 Task: Find connections with filter location Berbérati with filter topic #property with filter profile language Potuguese with filter current company PageGroup with filter school KIIT School of Management (KSOM), Bhubaneswar with filter industry Loan Brokers with filter service category Cybersecurity with filter keywords title Locksmith
Action: Mouse moved to (485, 71)
Screenshot: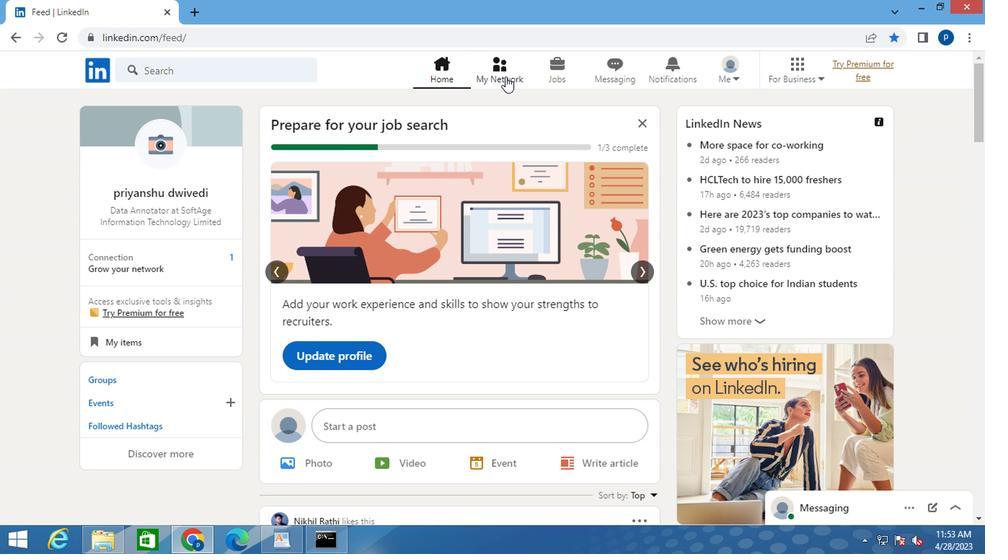 
Action: Mouse pressed left at (485, 71)
Screenshot: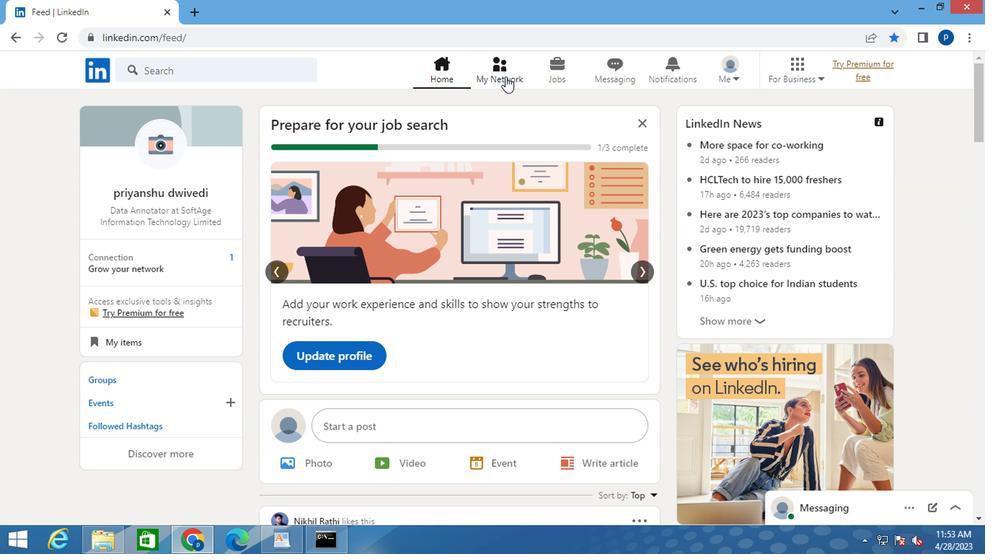
Action: Mouse moved to (200, 158)
Screenshot: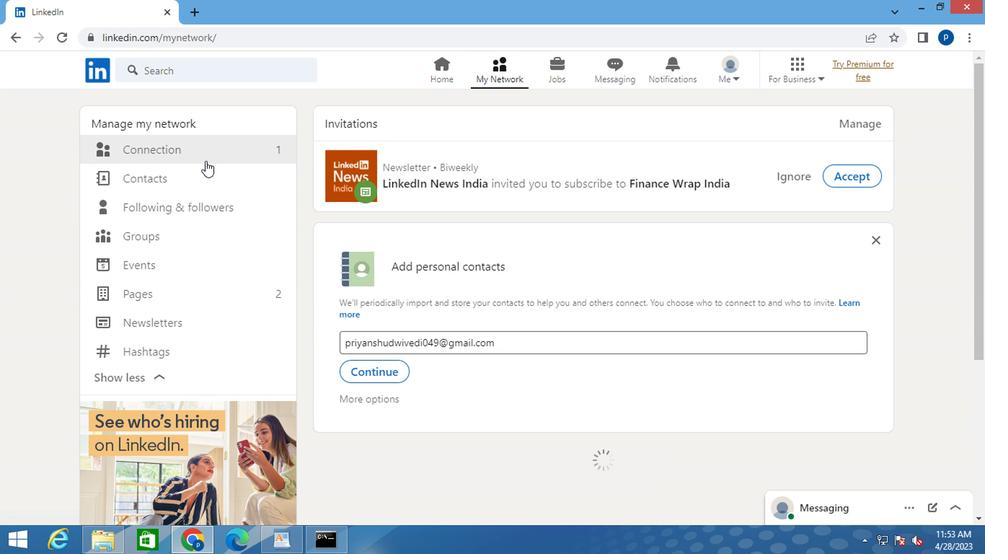 
Action: Mouse pressed left at (200, 158)
Screenshot: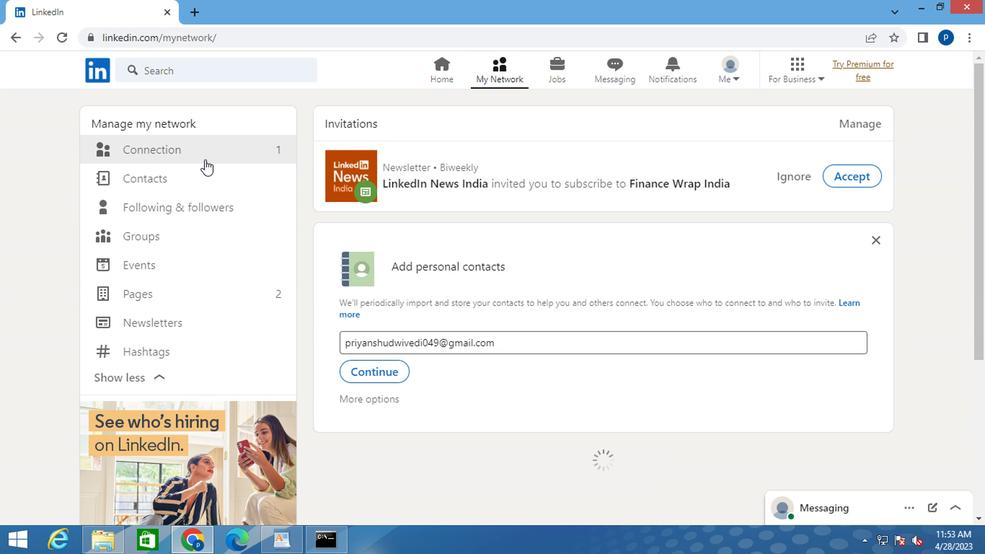 
Action: Mouse moved to (610, 157)
Screenshot: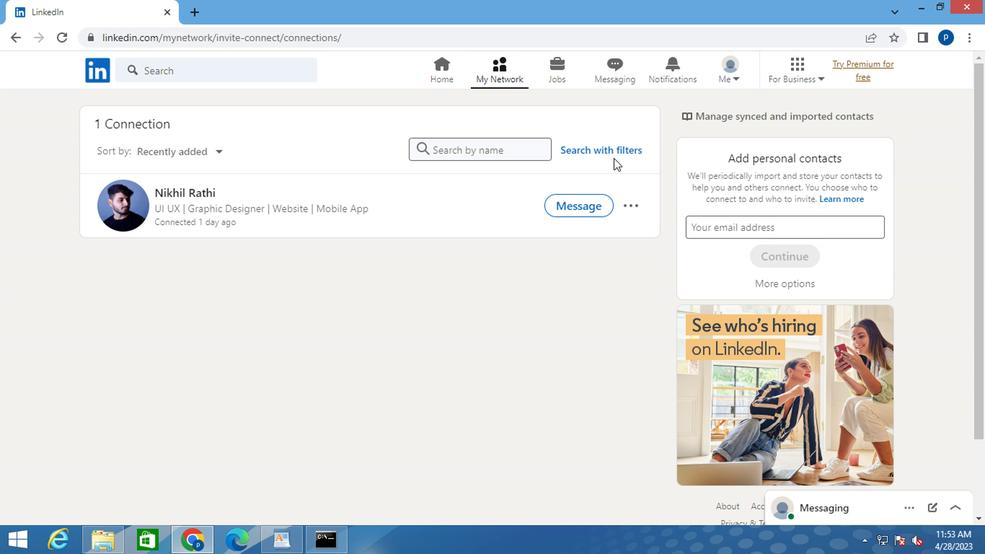 
Action: Mouse pressed left at (610, 157)
Screenshot: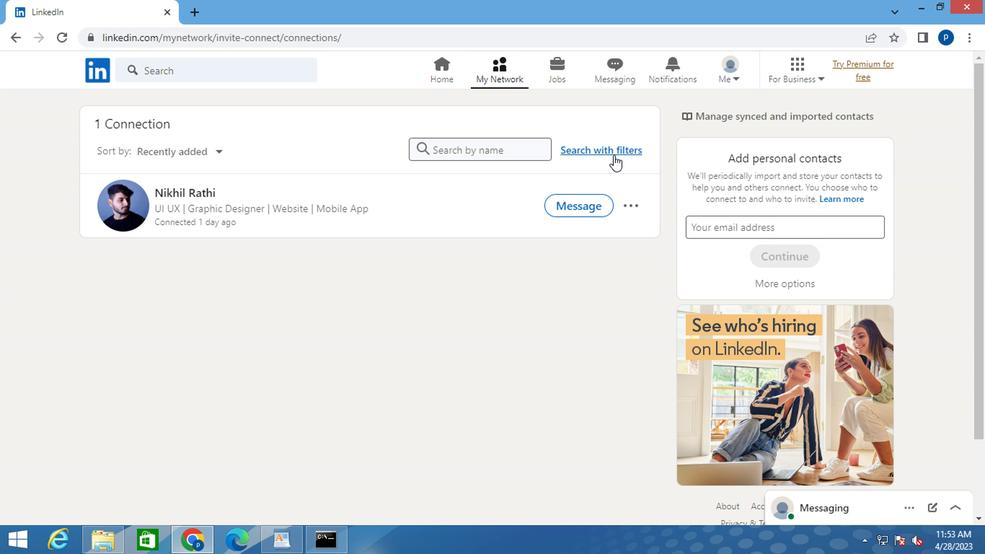 
Action: Mouse moved to (540, 112)
Screenshot: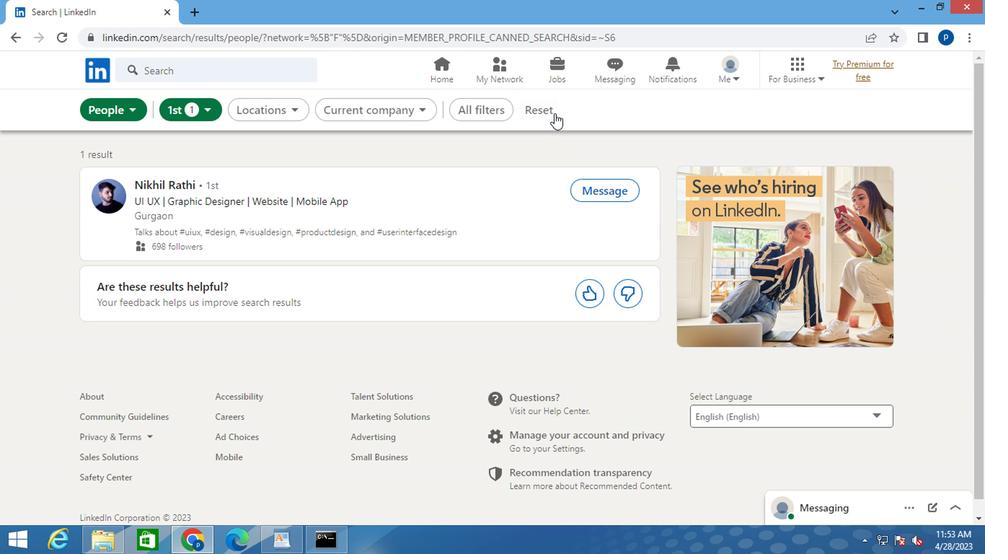 
Action: Mouse pressed left at (540, 112)
Screenshot: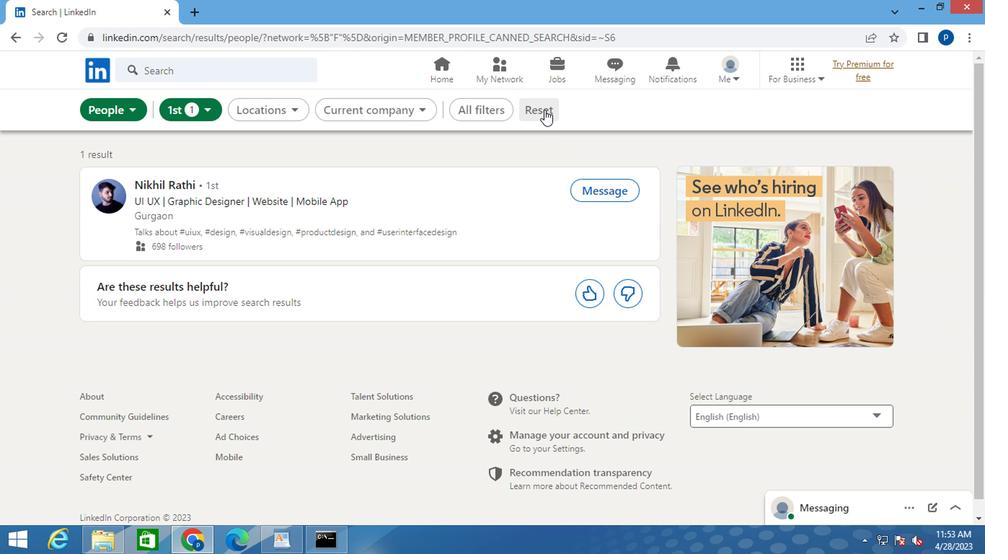 
Action: Mouse moved to (511, 114)
Screenshot: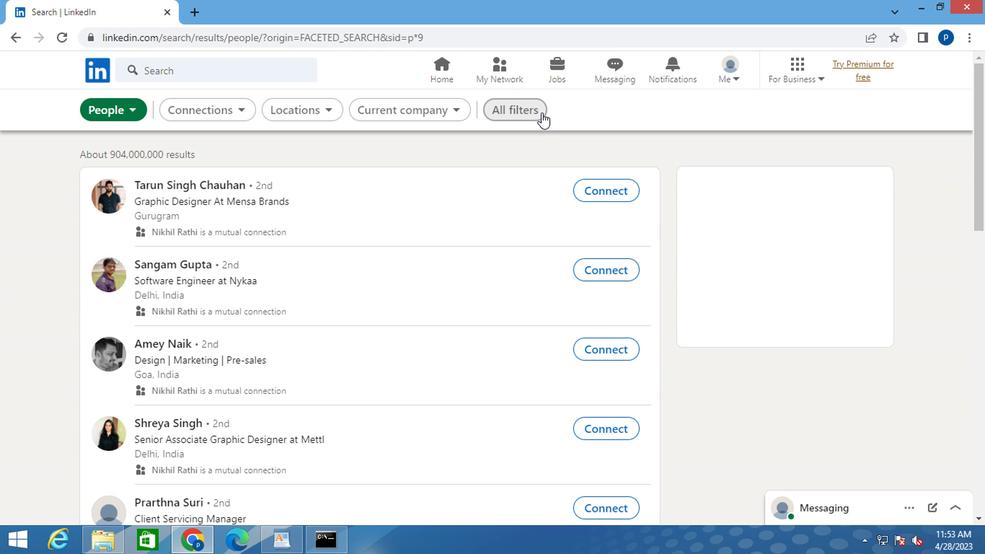 
Action: Mouse pressed left at (511, 114)
Screenshot: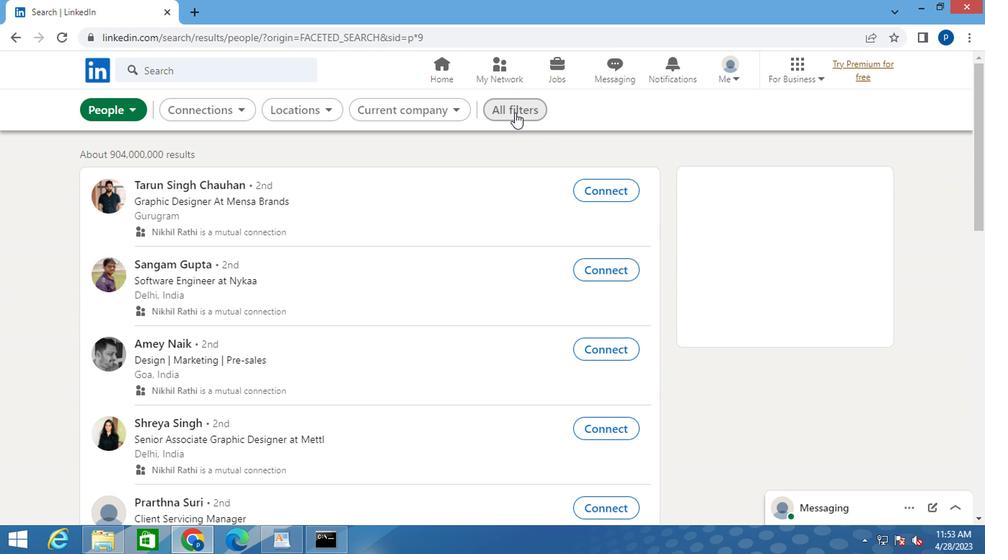 
Action: Mouse moved to (776, 284)
Screenshot: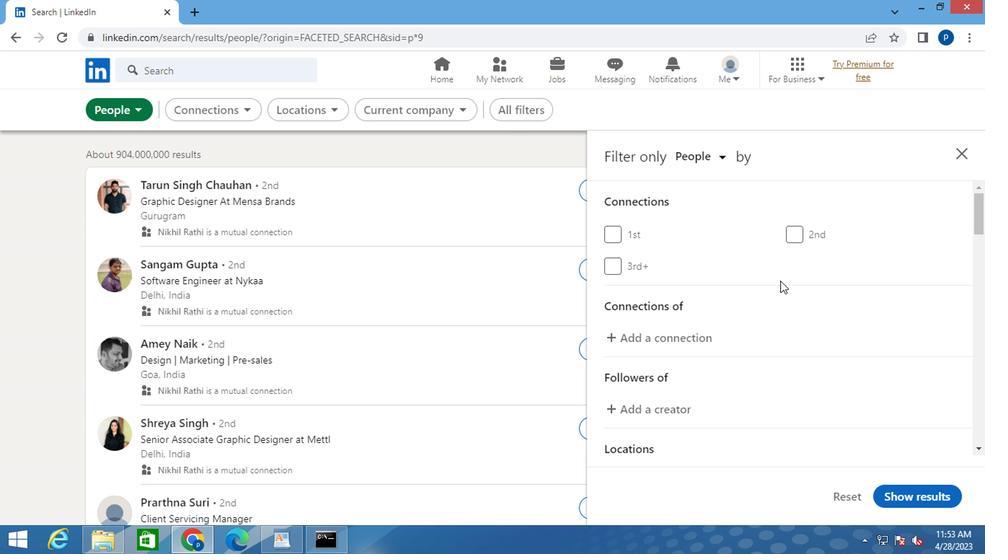 
Action: Mouse scrolled (776, 283) with delta (0, -1)
Screenshot: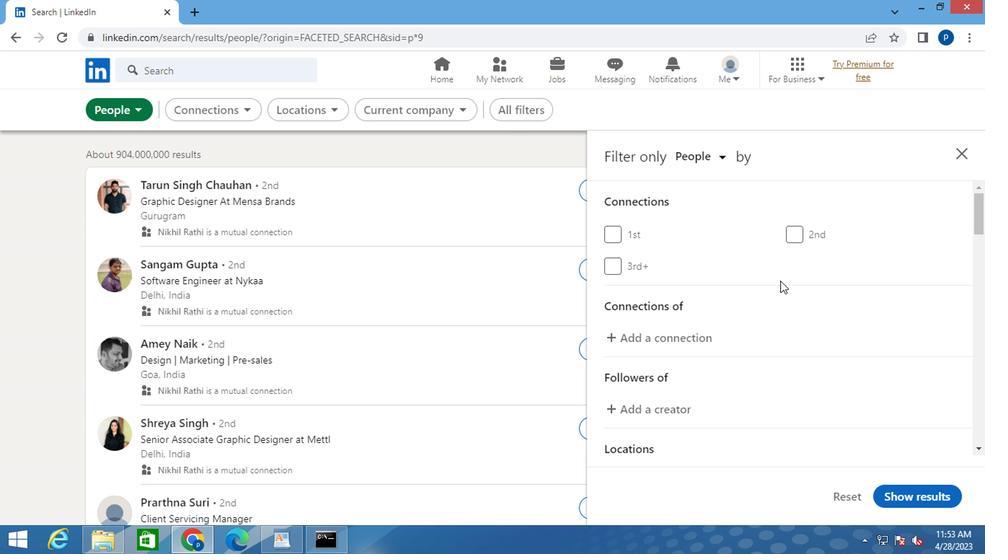 
Action: Mouse moved to (774, 286)
Screenshot: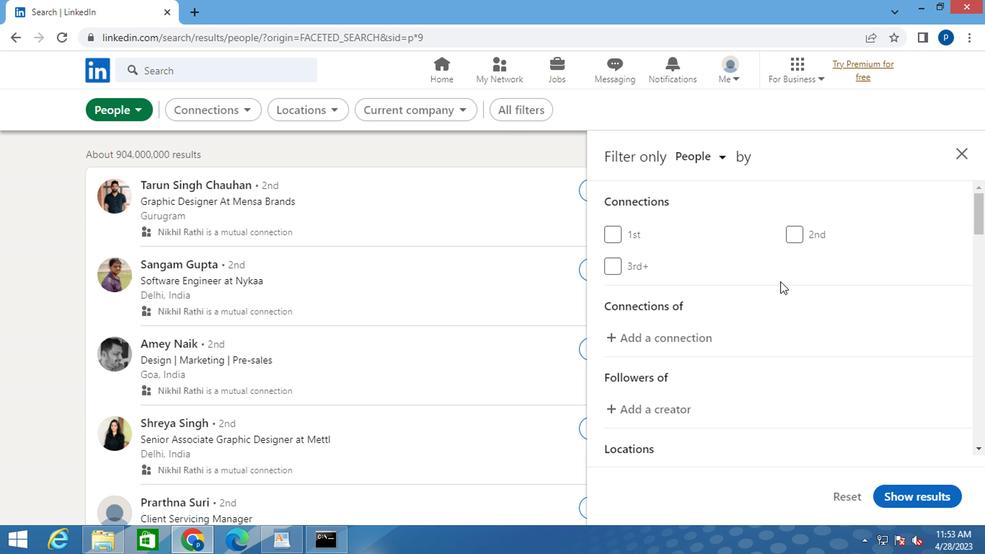 
Action: Mouse scrolled (774, 285) with delta (0, -1)
Screenshot: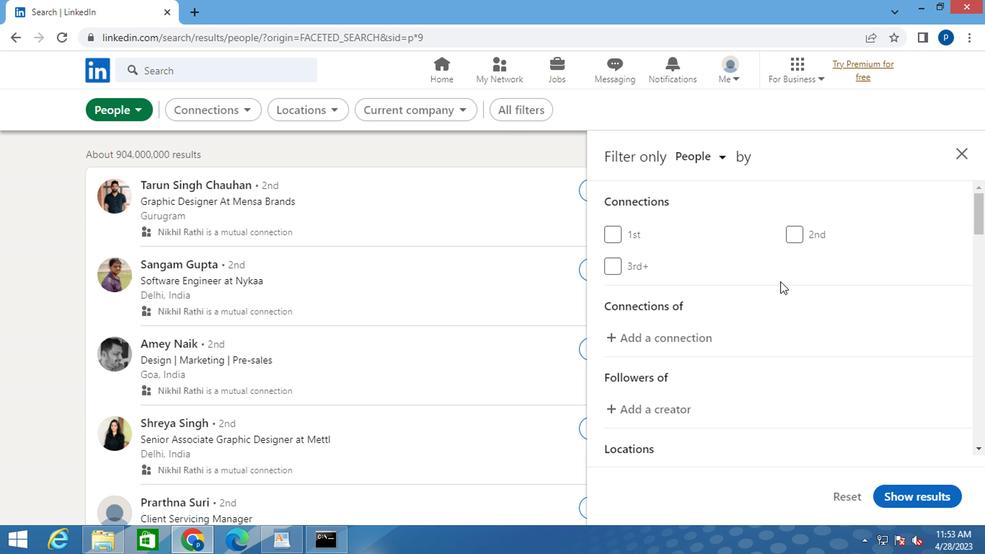 
Action: Mouse moved to (772, 288)
Screenshot: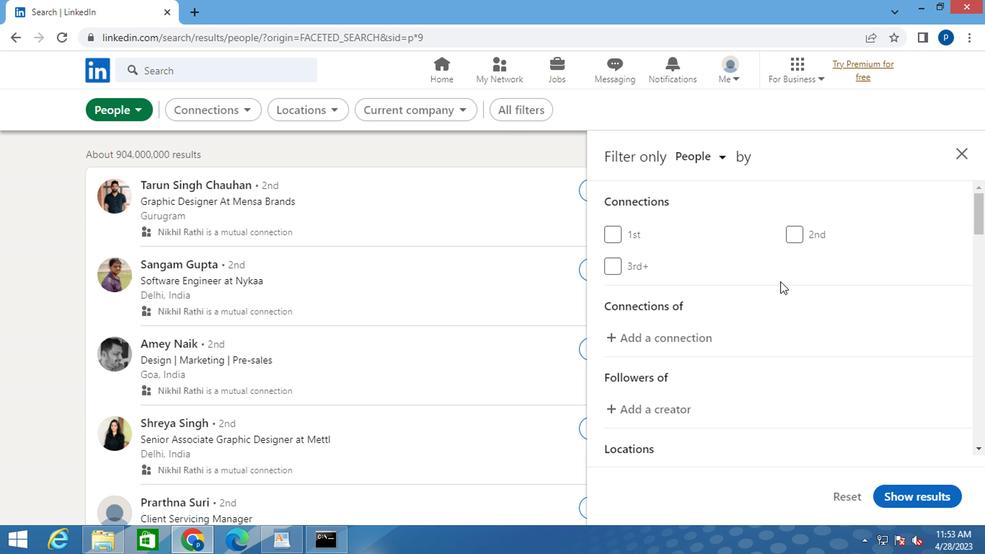 
Action: Mouse scrolled (772, 286) with delta (0, -1)
Screenshot: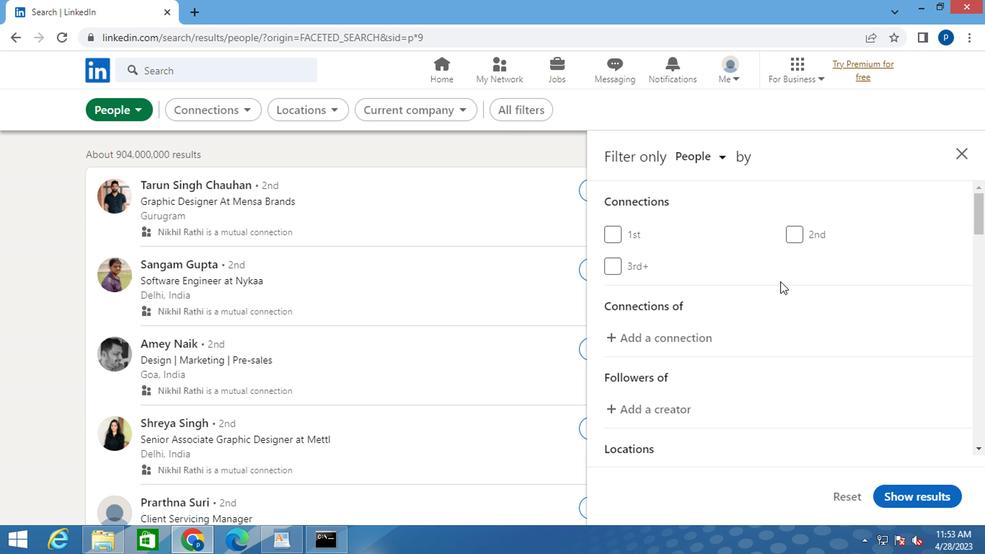 
Action: Mouse moved to (801, 323)
Screenshot: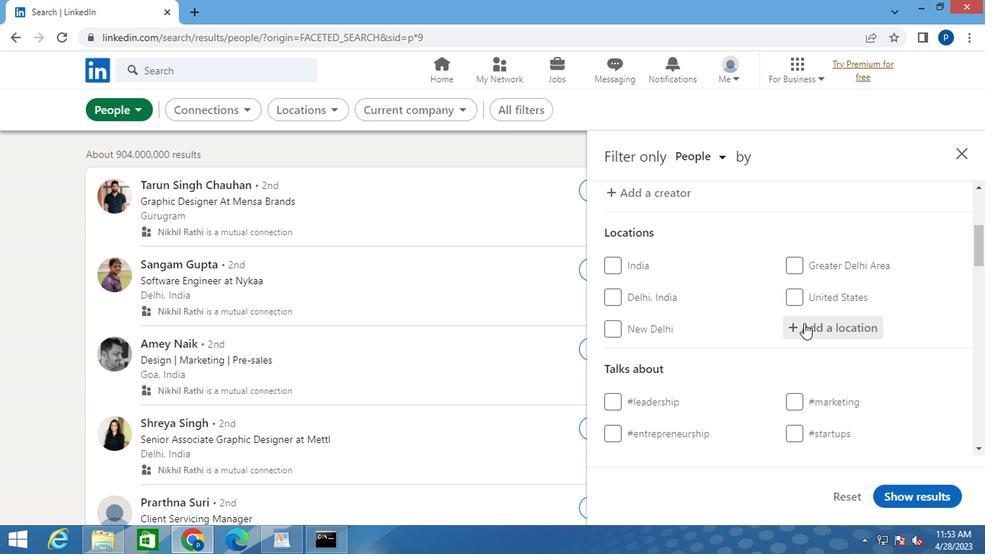 
Action: Mouse pressed left at (801, 323)
Screenshot: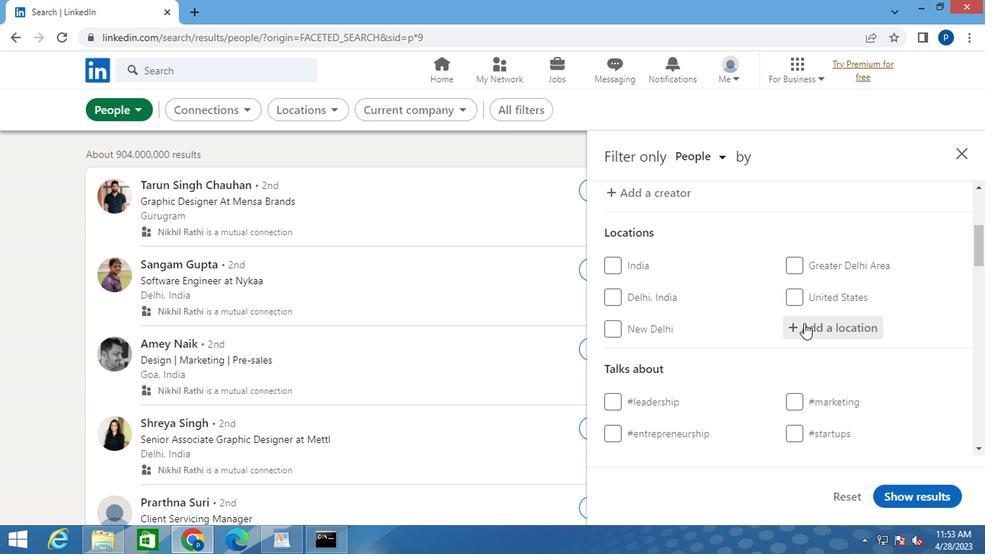 
Action: Key pressed b<Key.caps_lock>erberati<Key.space>
Screenshot: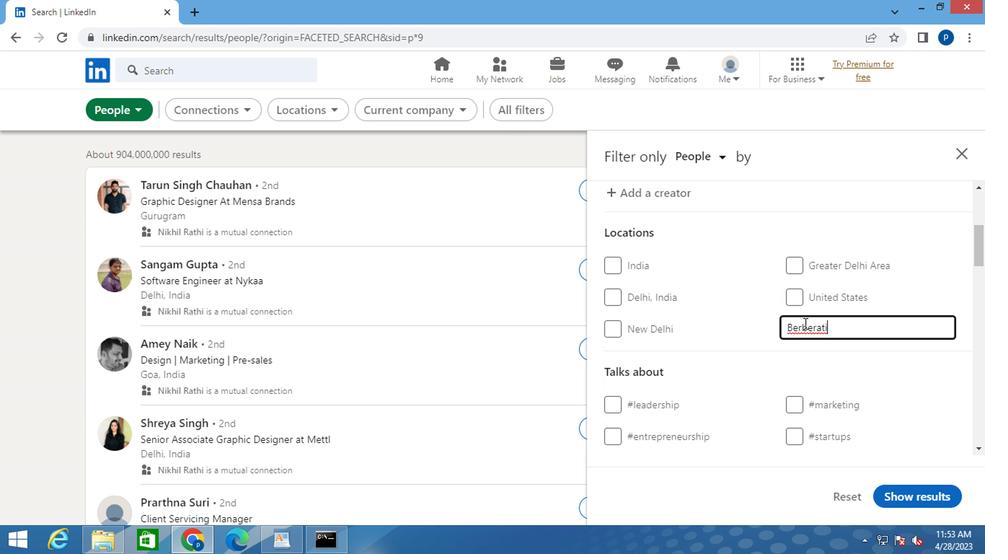 
Action: Mouse moved to (771, 362)
Screenshot: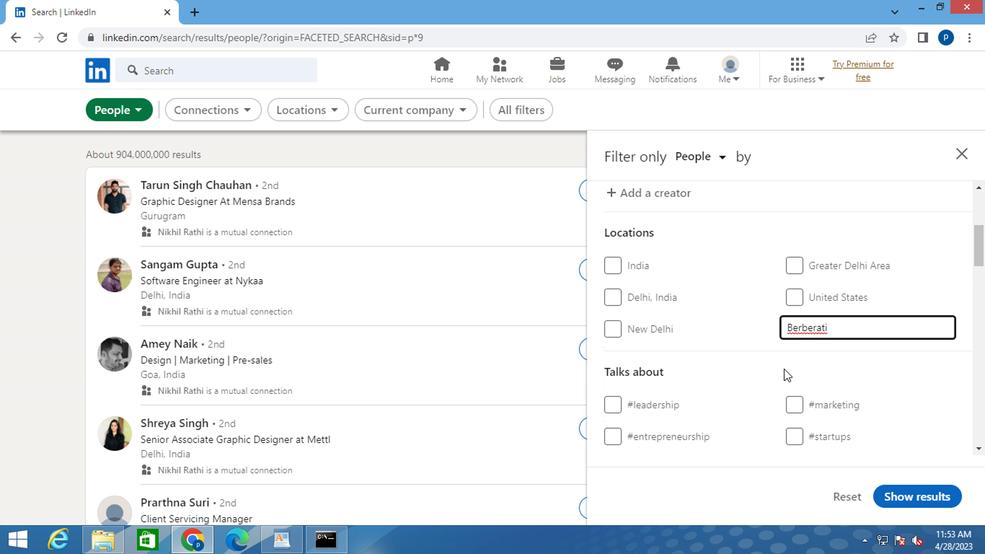 
Action: Mouse scrolled (771, 361) with delta (0, -1)
Screenshot: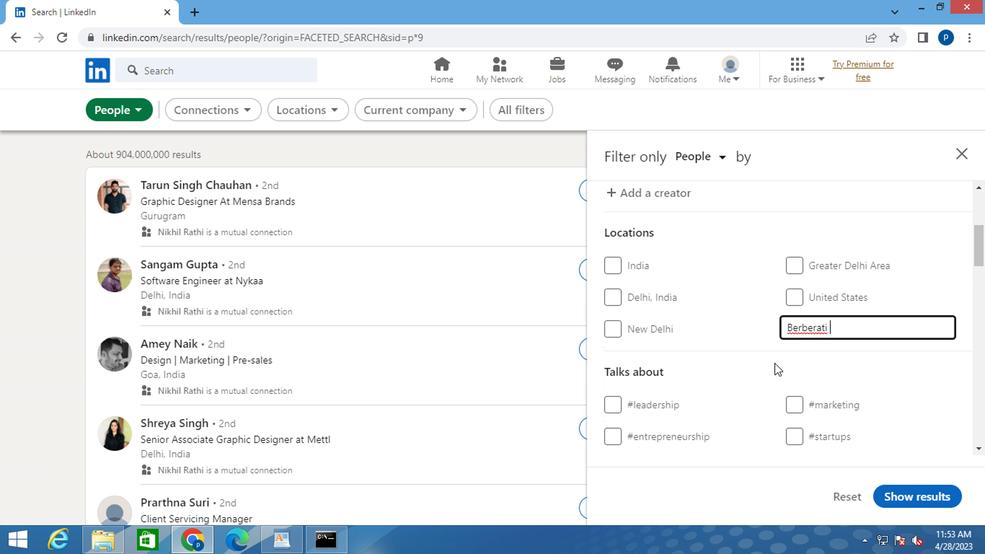 
Action: Mouse moved to (788, 387)
Screenshot: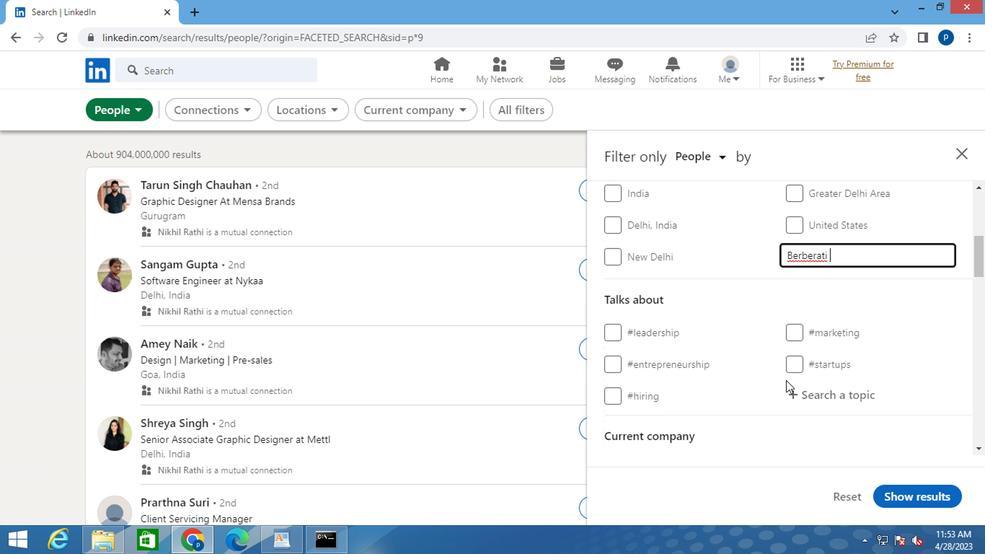 
Action: Mouse pressed left at (788, 387)
Screenshot: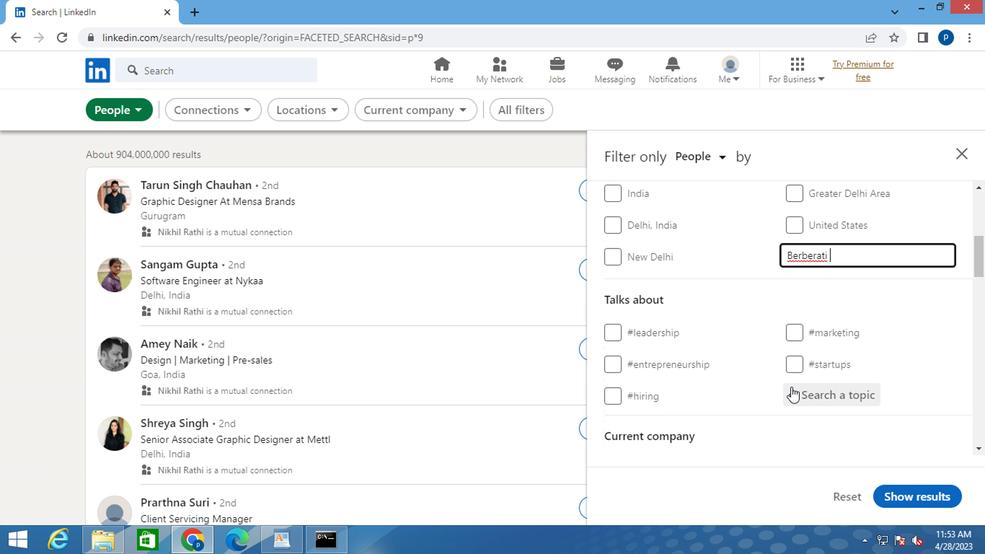 
Action: Key pressed <Key.shift>#PROPERTY
Screenshot: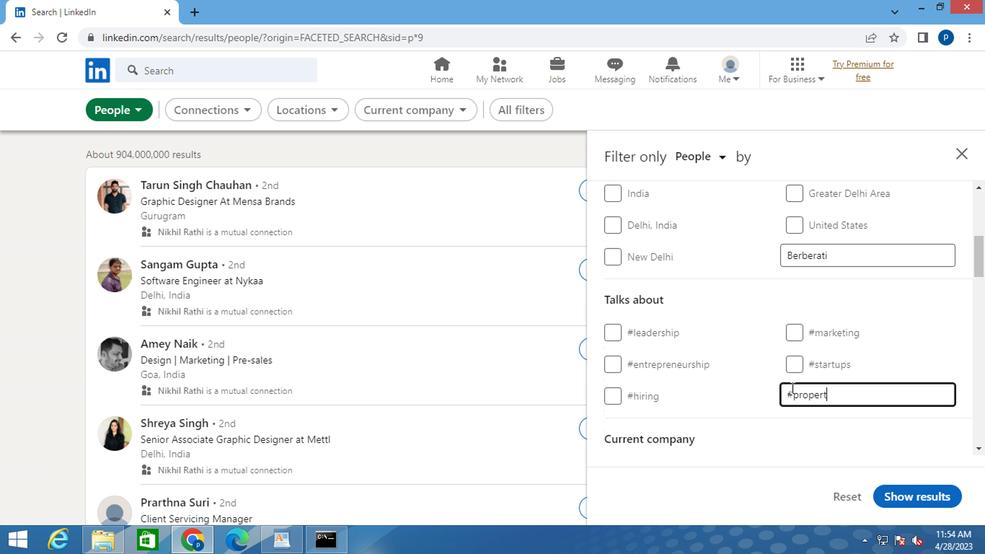 
Action: Mouse moved to (753, 408)
Screenshot: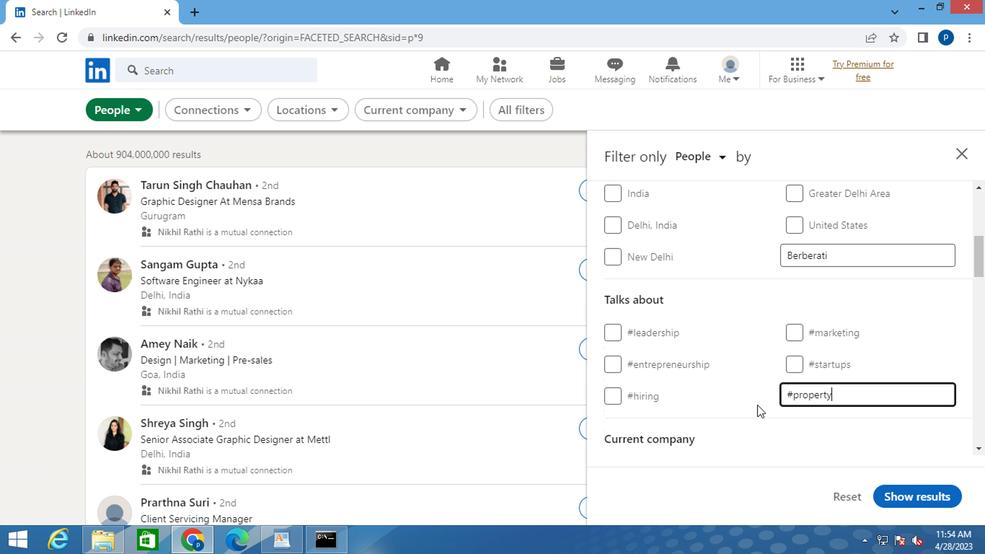 
Action: Mouse scrolled (753, 407) with delta (0, 0)
Screenshot: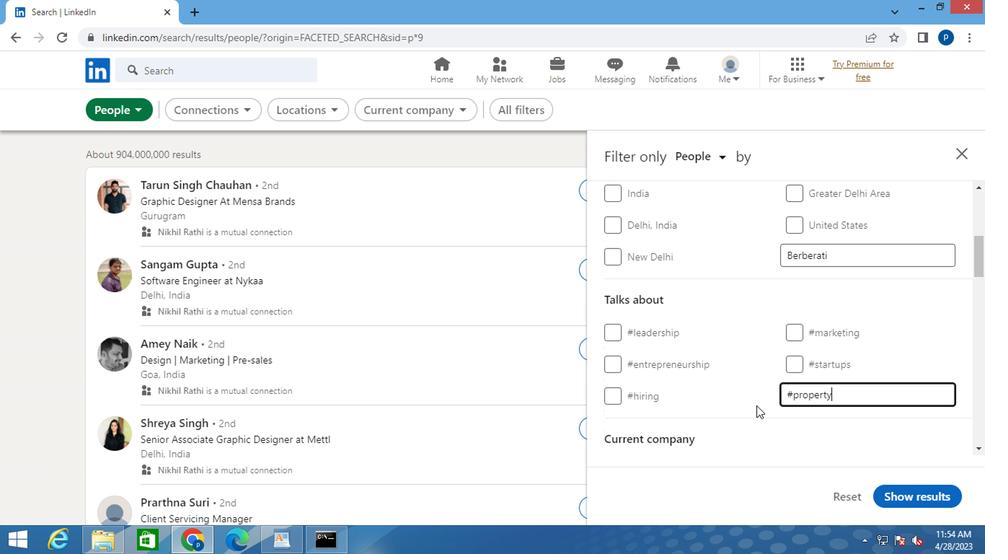 
Action: Mouse moved to (753, 411)
Screenshot: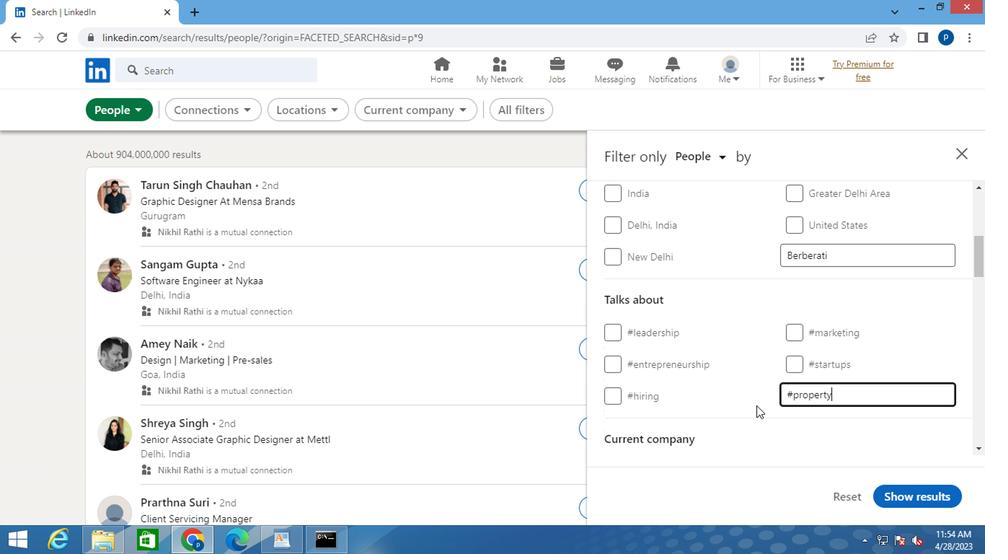 
Action: Mouse scrolled (753, 410) with delta (0, 0)
Screenshot: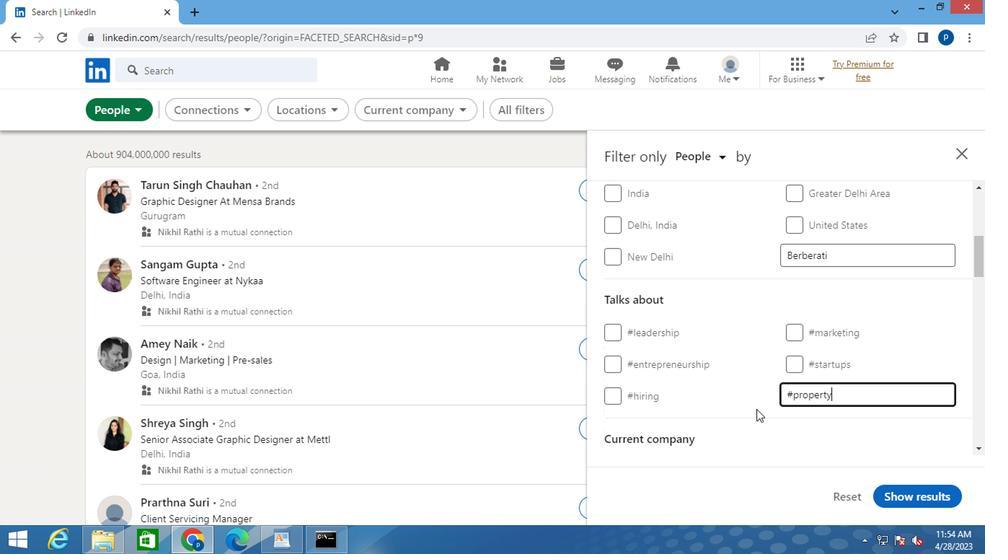 
Action: Mouse moved to (748, 396)
Screenshot: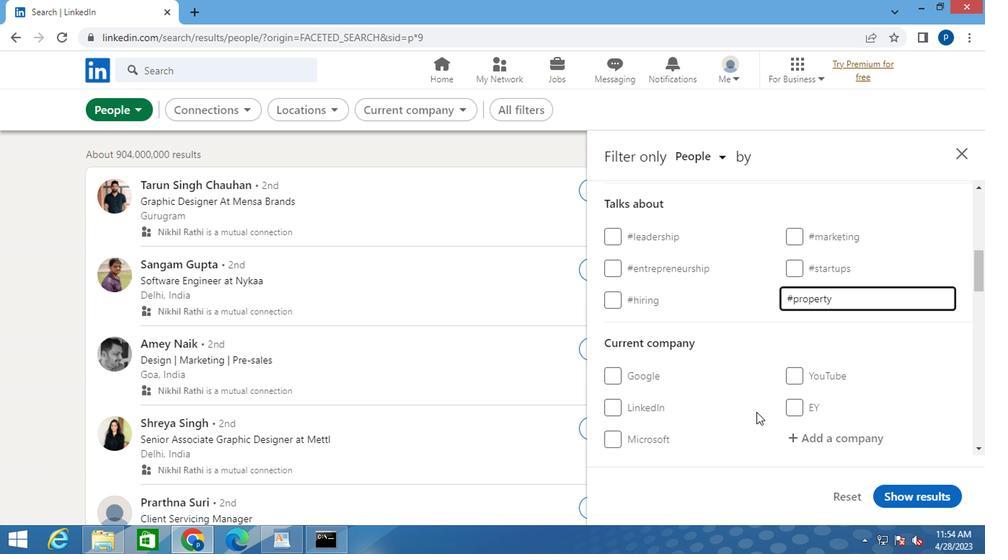
Action: Mouse scrolled (748, 396) with delta (0, 0)
Screenshot: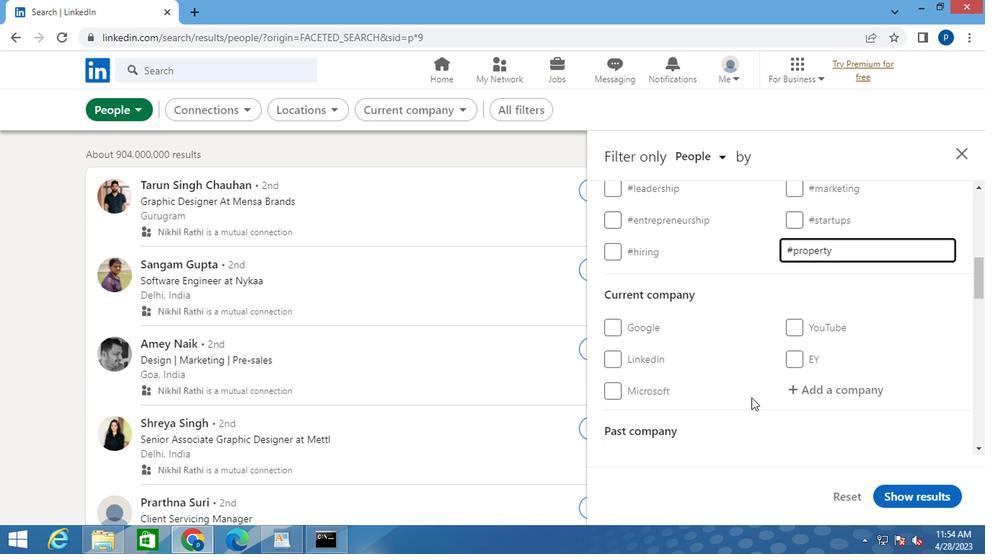 
Action: Mouse moved to (735, 392)
Screenshot: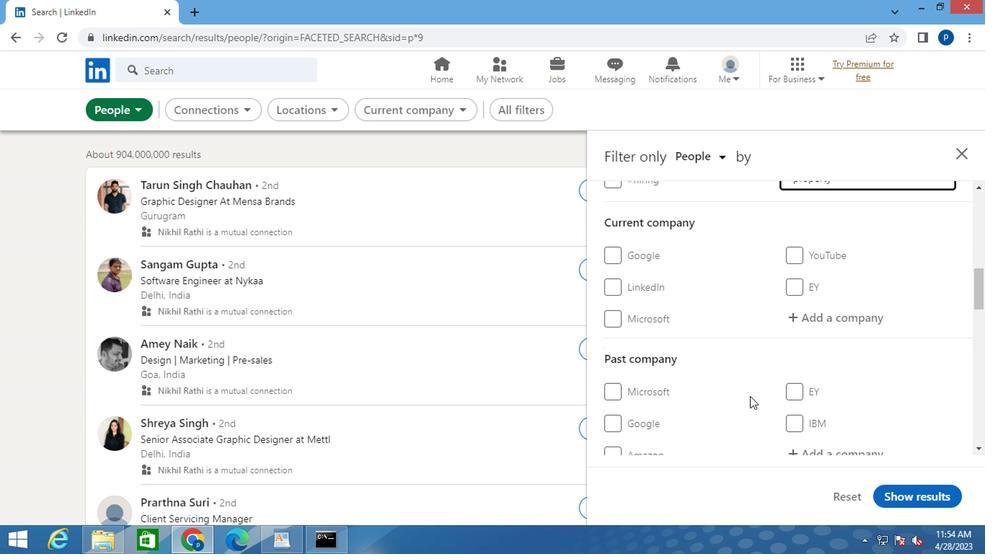 
Action: Mouse scrolled (735, 392) with delta (0, 0)
Screenshot: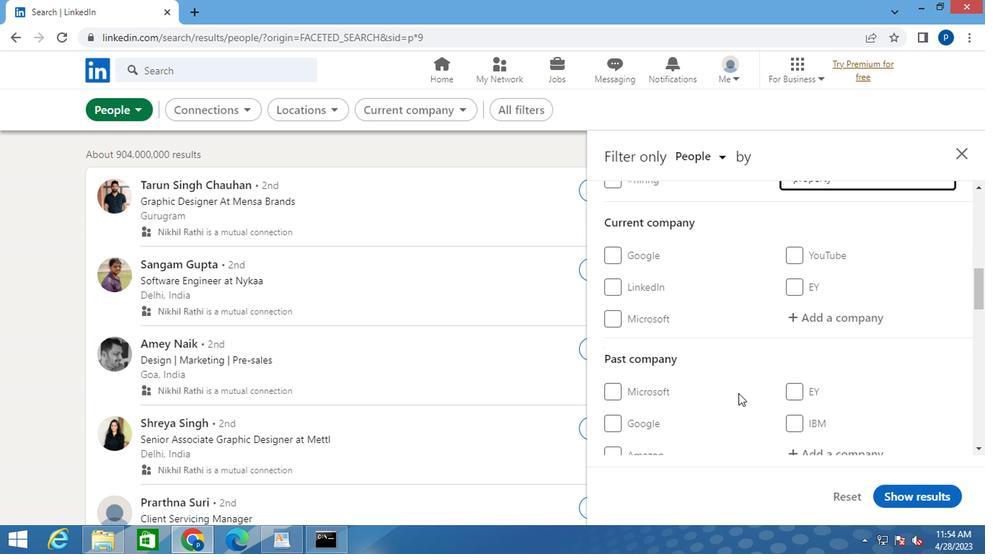 
Action: Mouse scrolled (735, 392) with delta (0, 0)
Screenshot: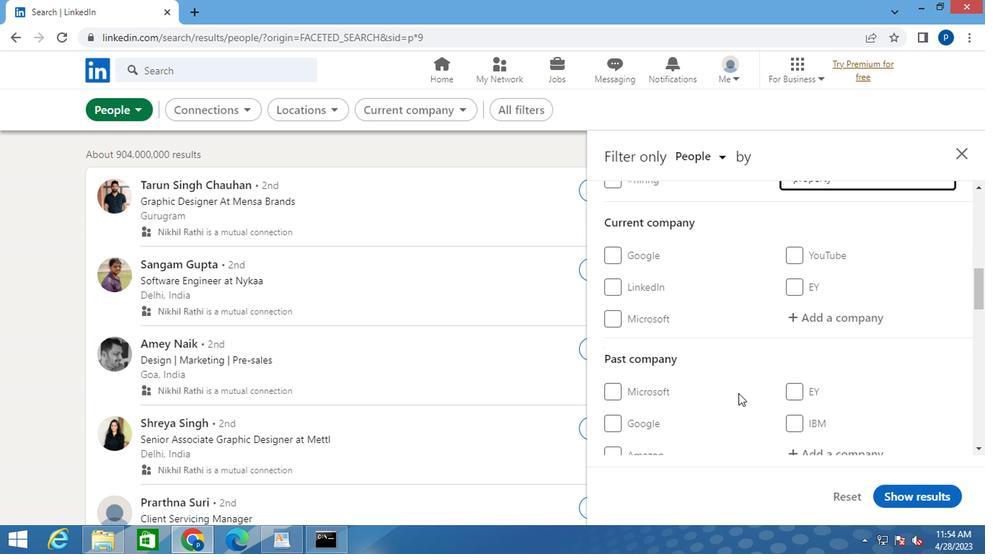 
Action: Mouse scrolled (735, 392) with delta (0, 0)
Screenshot: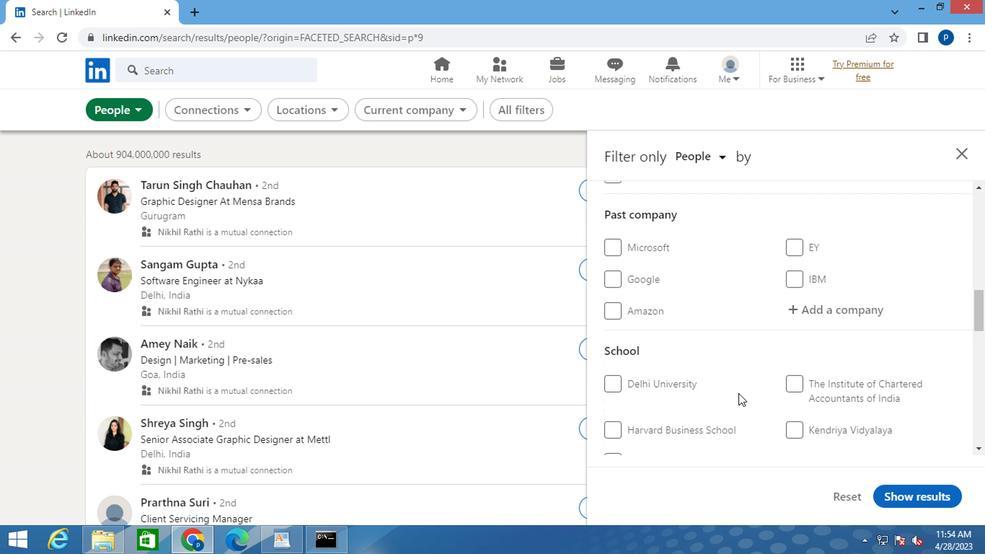 
Action: Mouse scrolled (735, 392) with delta (0, 0)
Screenshot: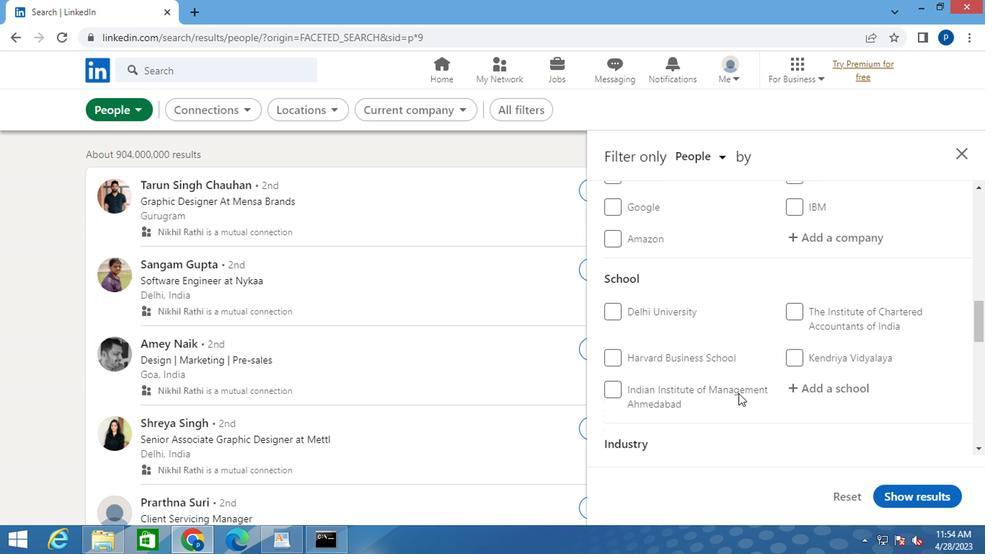 
Action: Mouse scrolled (735, 392) with delta (0, 0)
Screenshot: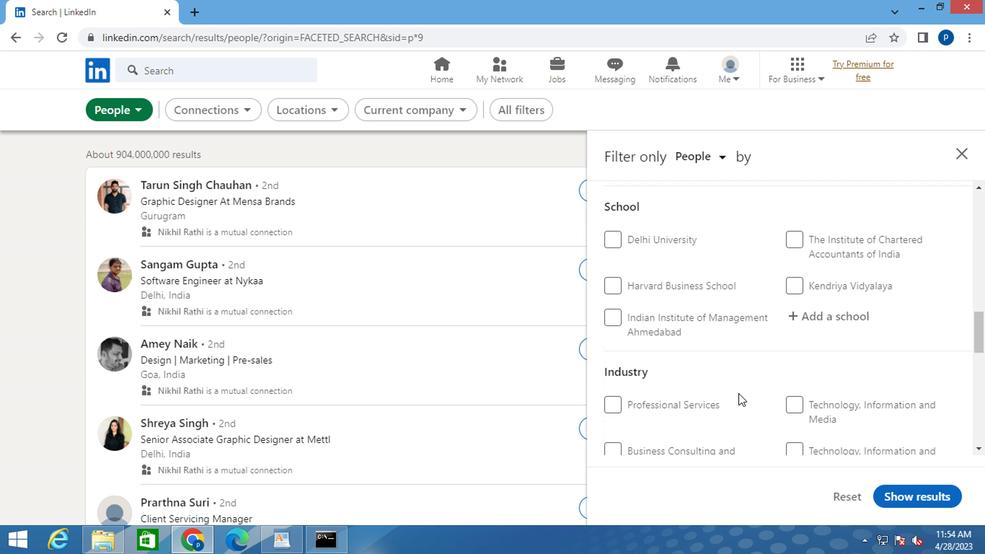 
Action: Mouse scrolled (735, 392) with delta (0, 0)
Screenshot: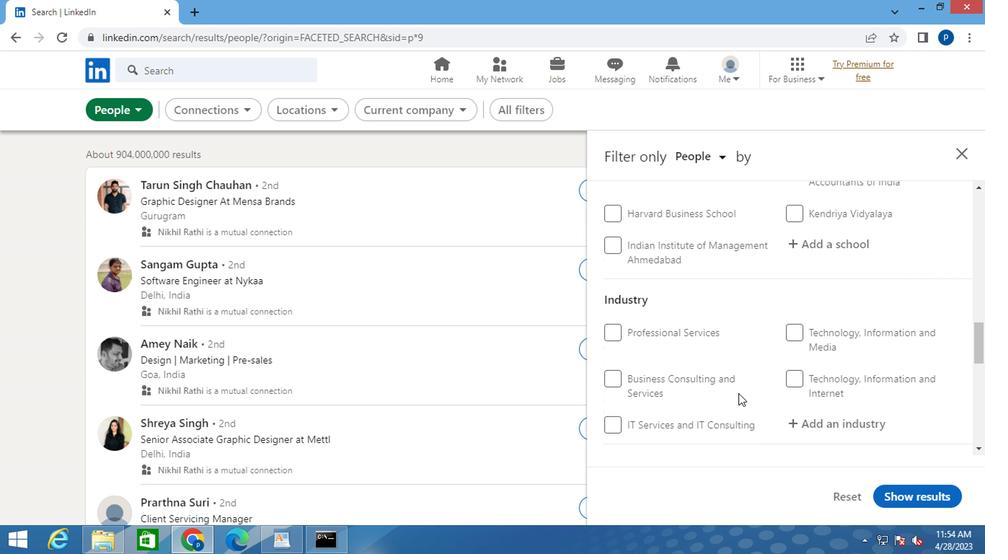 
Action: Mouse scrolled (735, 392) with delta (0, 0)
Screenshot: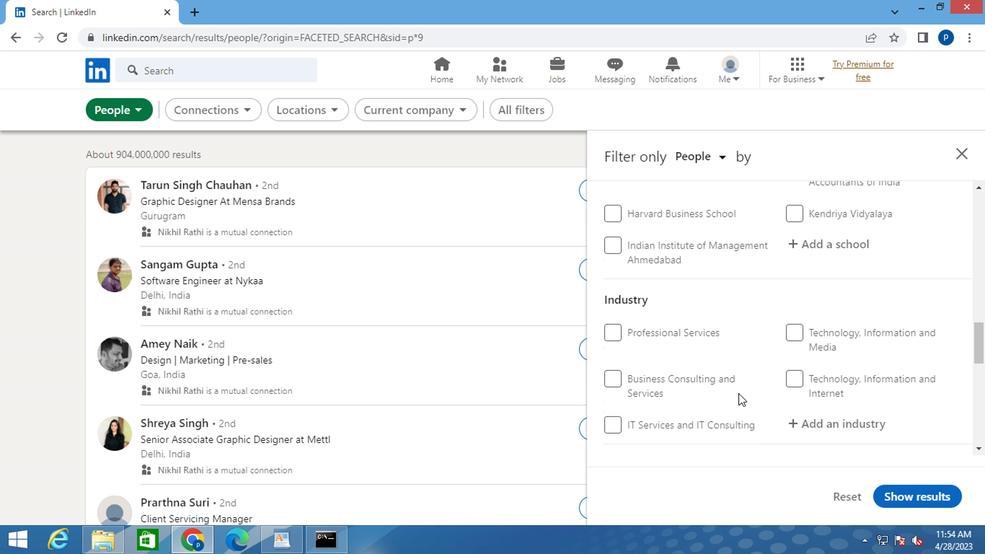 
Action: Mouse scrolled (735, 392) with delta (0, 0)
Screenshot: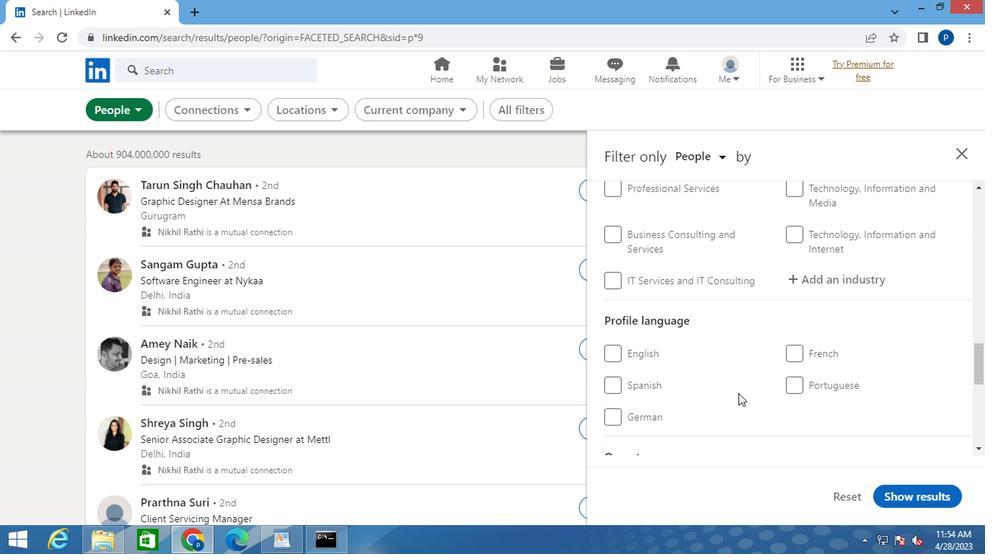 
Action: Mouse moved to (795, 308)
Screenshot: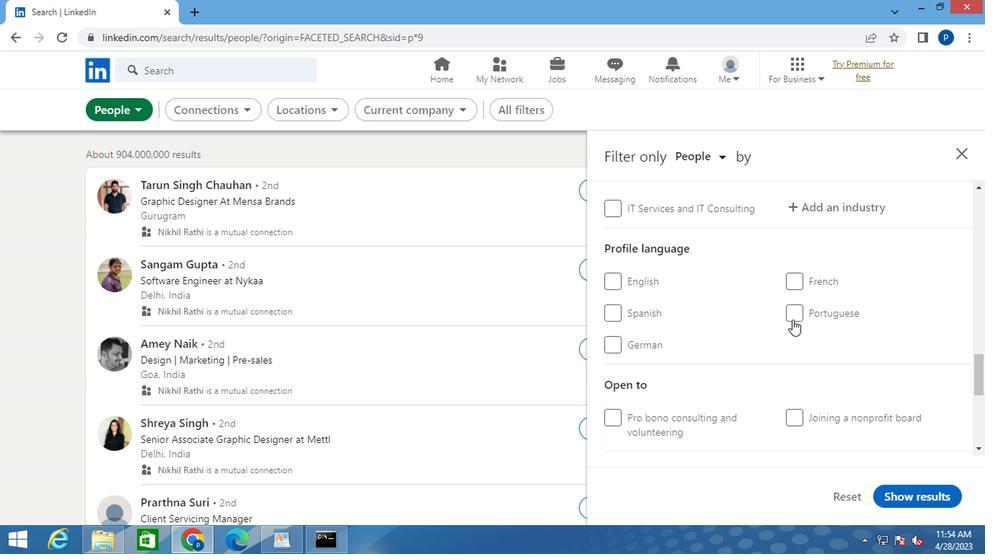 
Action: Mouse pressed left at (795, 308)
Screenshot: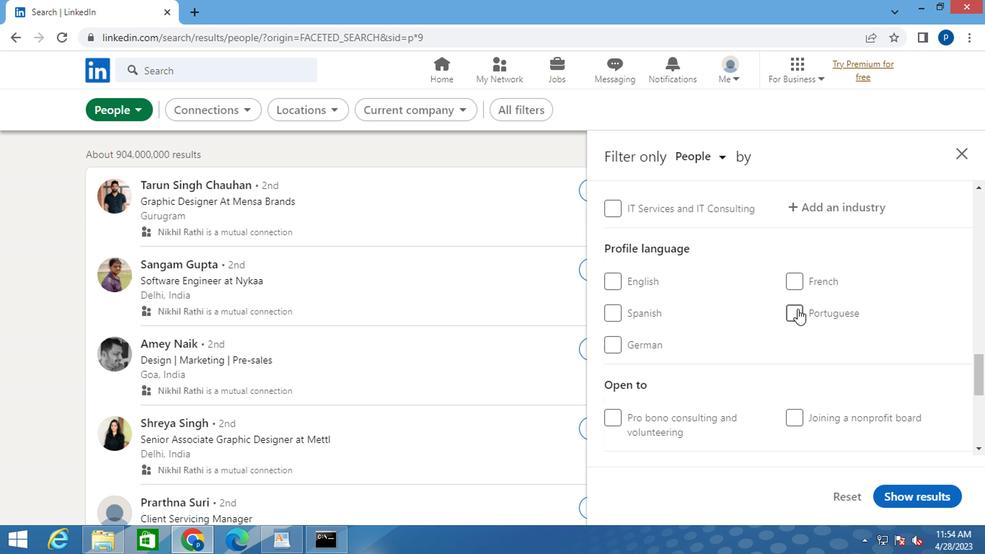 
Action: Mouse moved to (748, 315)
Screenshot: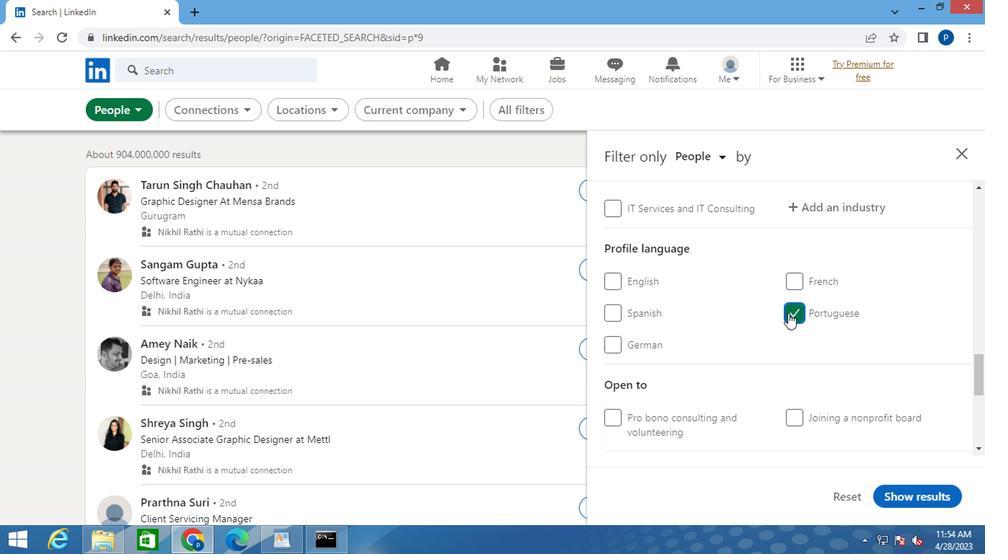 
Action: Mouse scrolled (748, 316) with delta (0, 0)
Screenshot: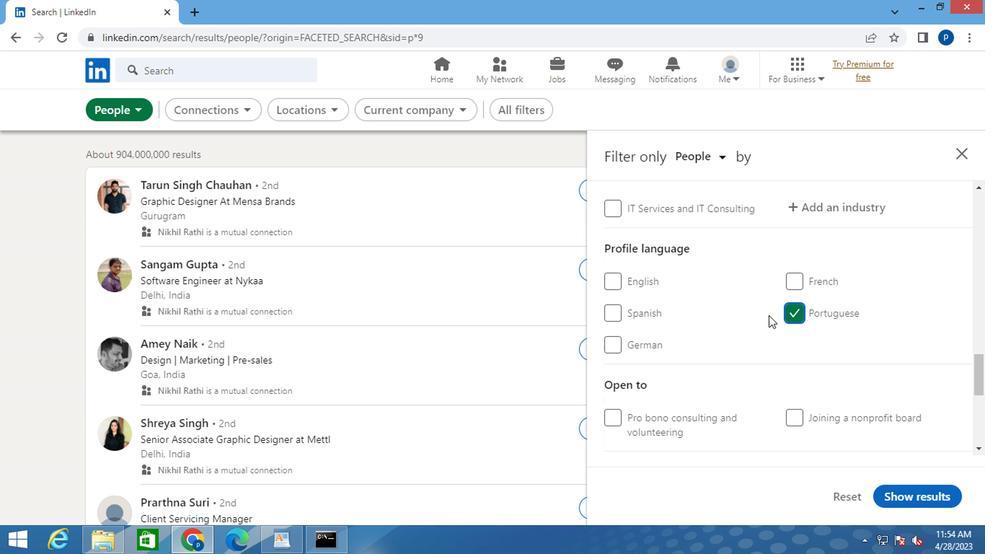 
Action: Mouse scrolled (748, 316) with delta (0, 0)
Screenshot: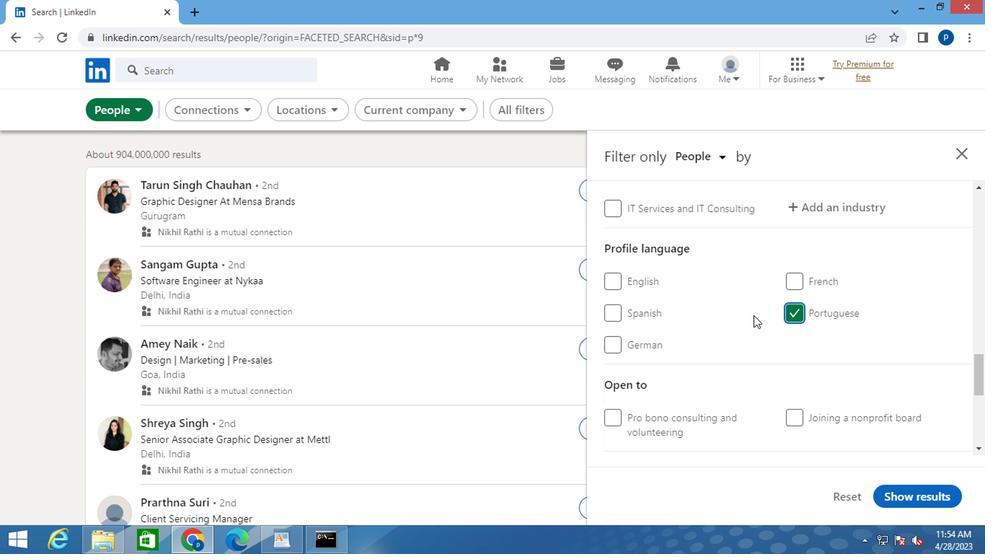 
Action: Mouse scrolled (748, 316) with delta (0, 0)
Screenshot: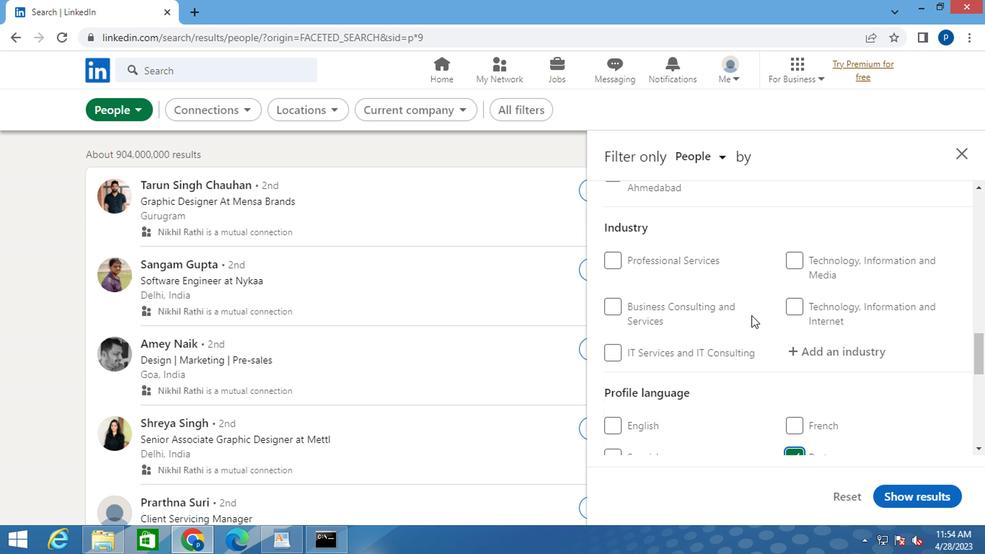 
Action: Mouse scrolled (748, 316) with delta (0, 0)
Screenshot: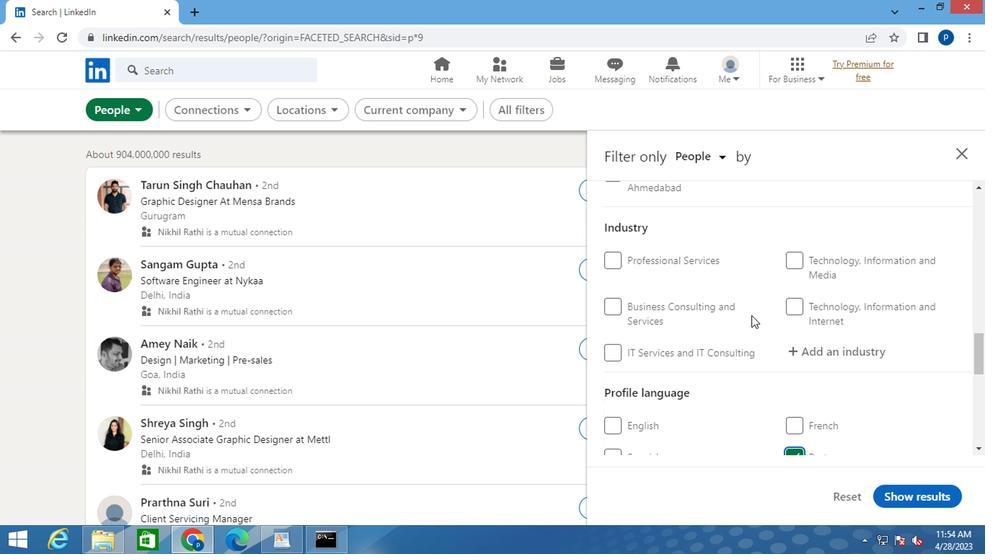 
Action: Mouse moved to (748, 316)
Screenshot: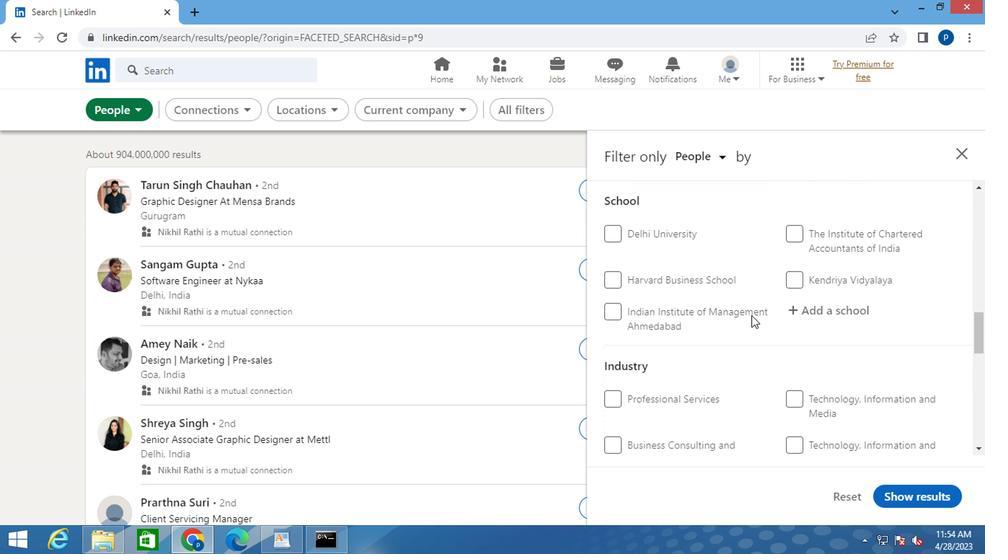 
Action: Mouse scrolled (748, 317) with delta (0, 1)
Screenshot: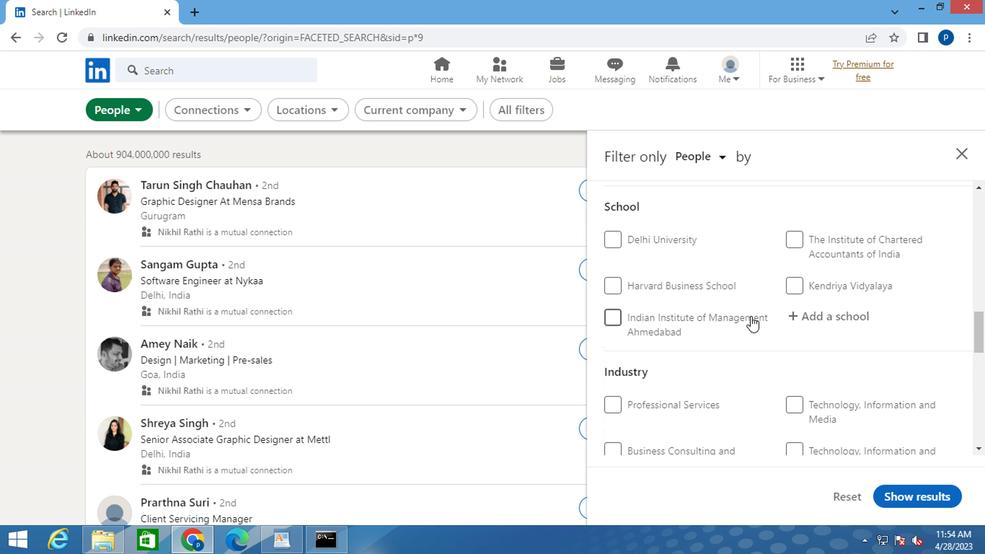 
Action: Mouse moved to (748, 317)
Screenshot: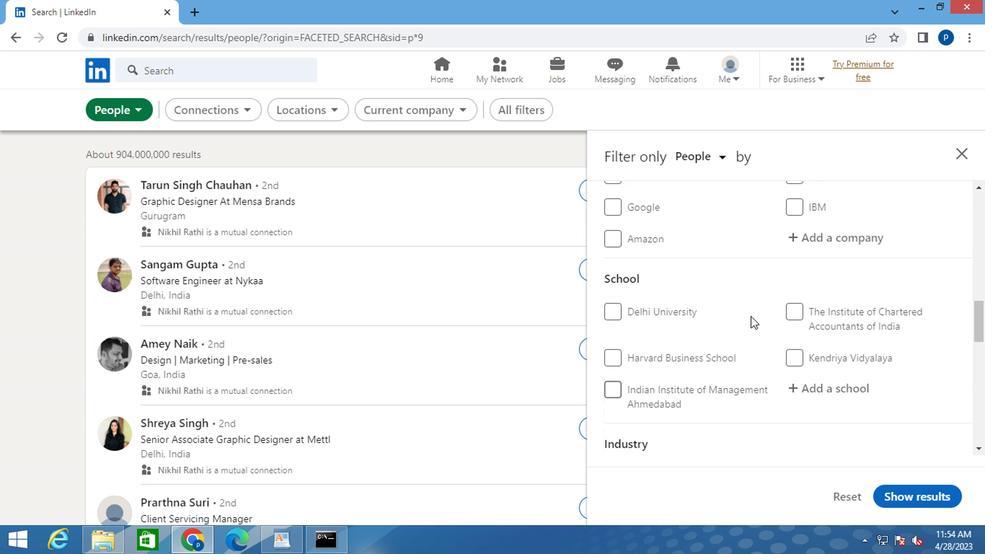 
Action: Mouse scrolled (748, 317) with delta (0, 0)
Screenshot: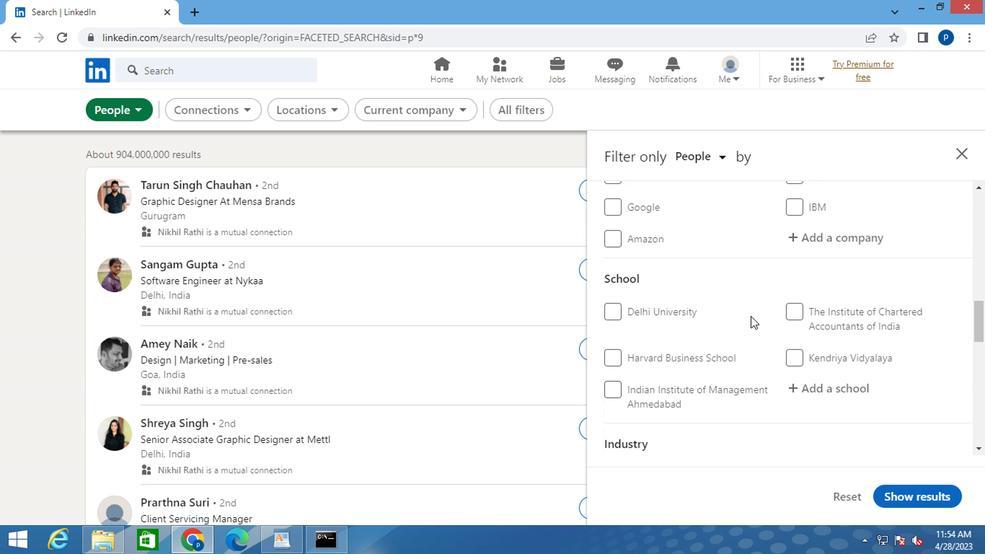 
Action: Mouse moved to (747, 319)
Screenshot: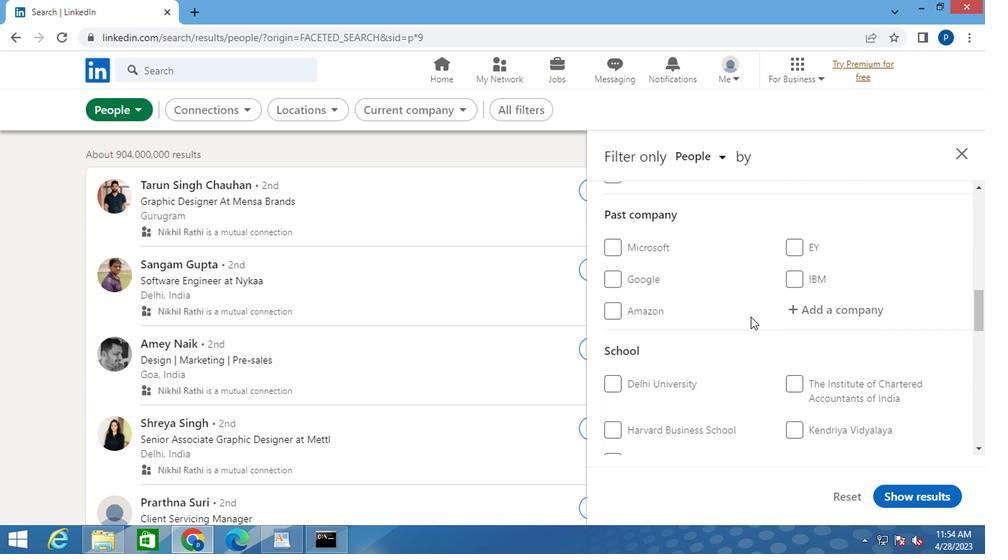 
Action: Mouse scrolled (747, 319) with delta (0, 0)
Screenshot: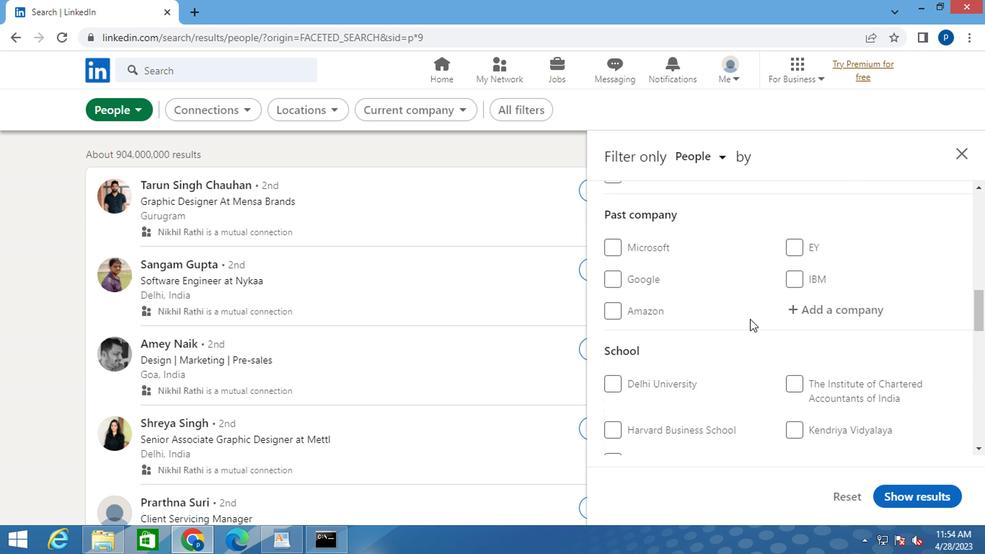 
Action: Mouse moved to (761, 315)
Screenshot: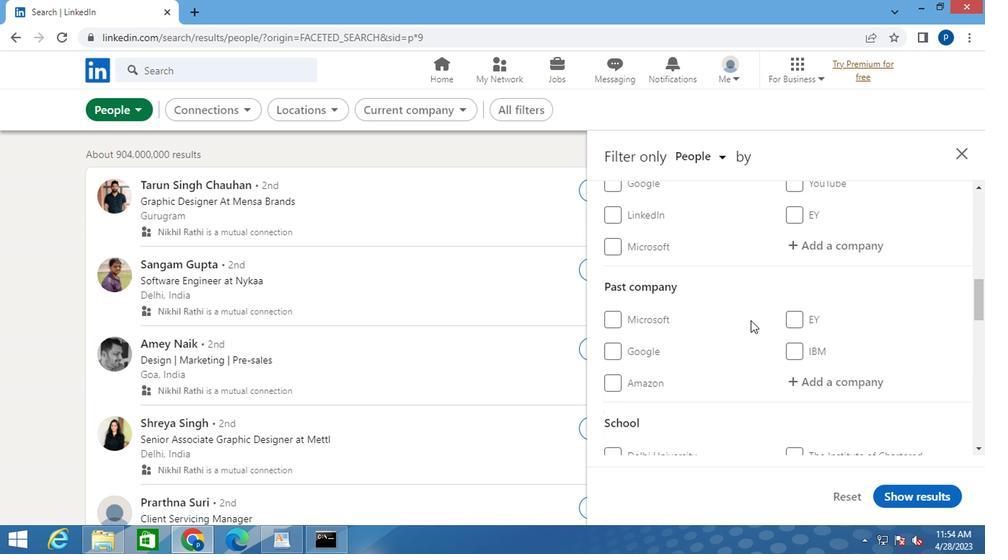 
Action: Mouse scrolled (761, 316) with delta (0, 0)
Screenshot: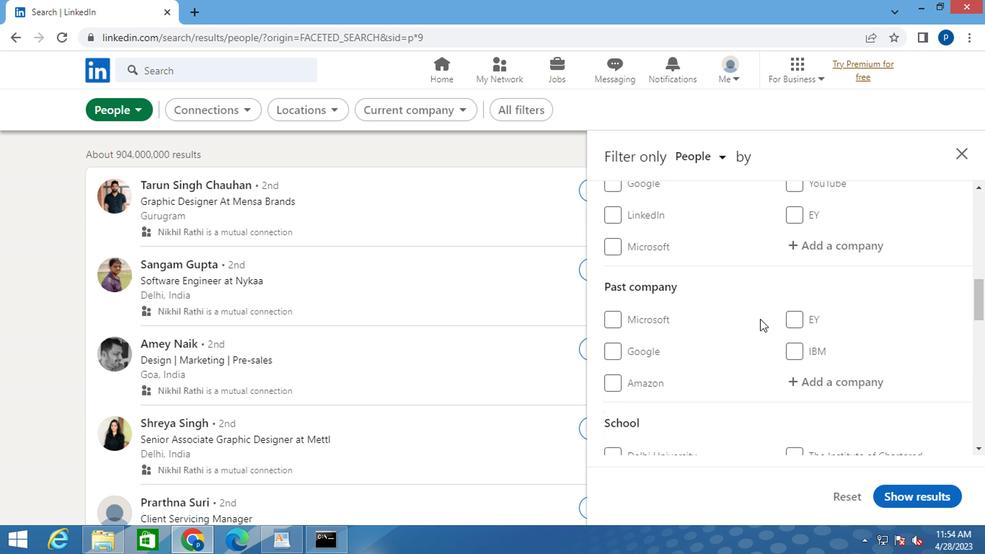 
Action: Mouse moved to (801, 318)
Screenshot: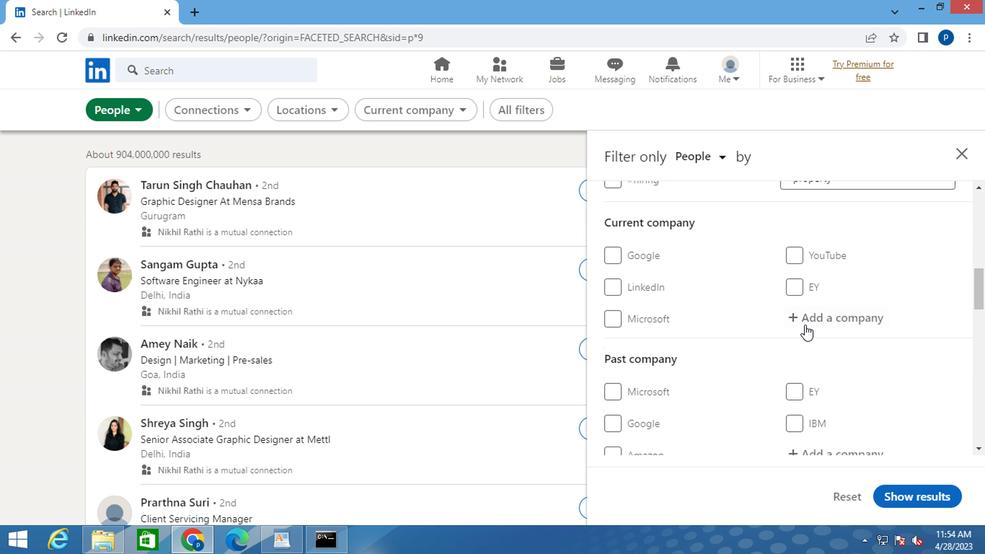 
Action: Mouse pressed left at (801, 318)
Screenshot: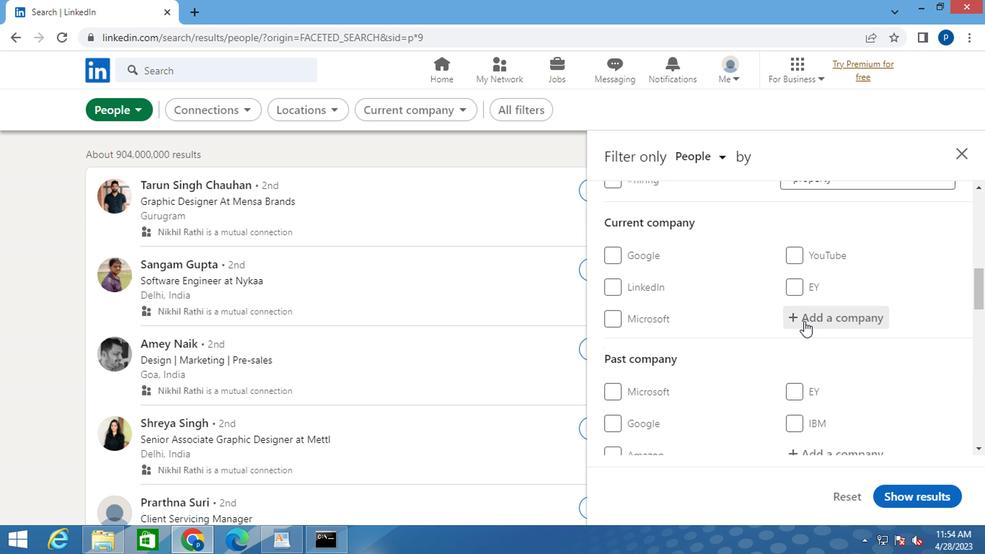 
Action: Key pressed <Key.caps_lock>P<Key.caps_lock>AGE<Key.caps_lock>G<Key.caps_lock>ROUP
Screenshot: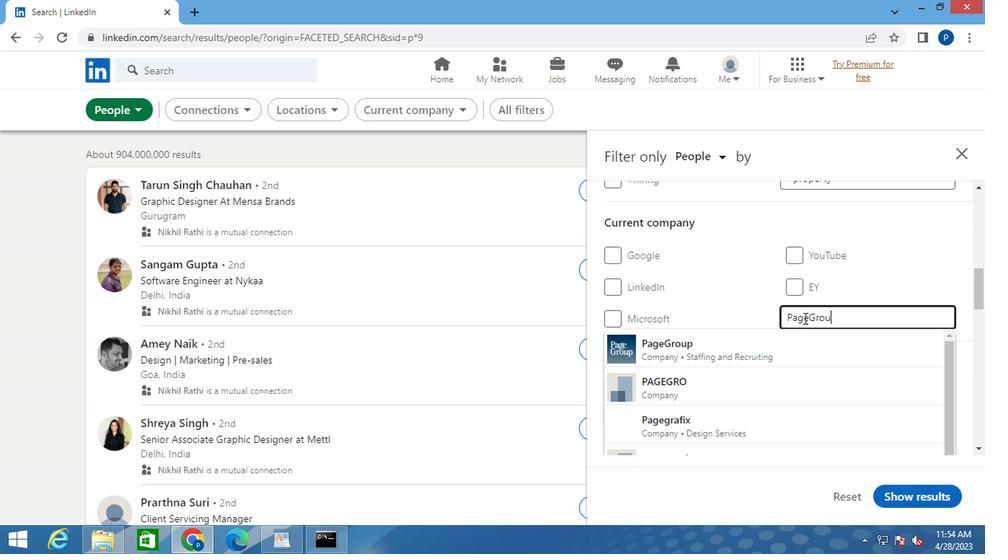 
Action: Mouse moved to (709, 347)
Screenshot: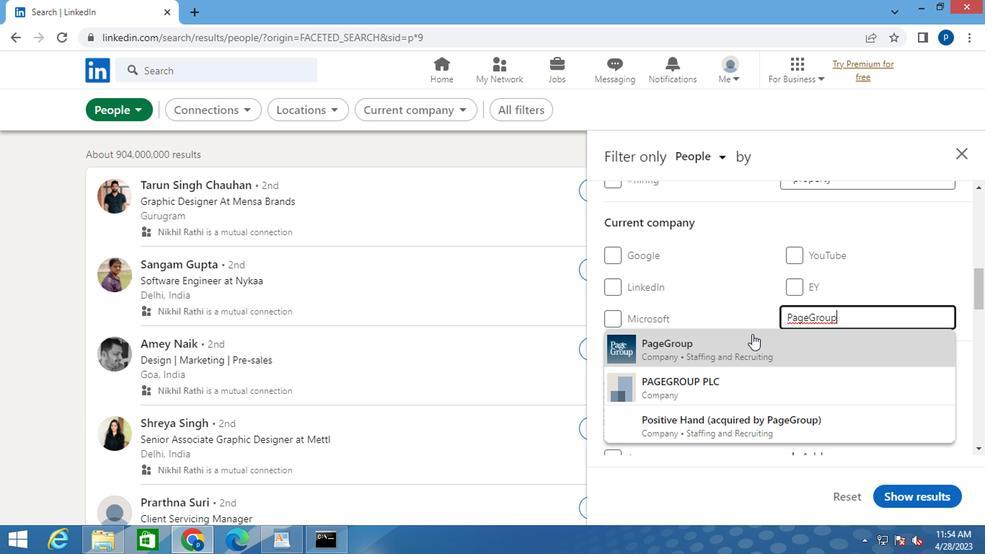 
Action: Mouse pressed left at (709, 347)
Screenshot: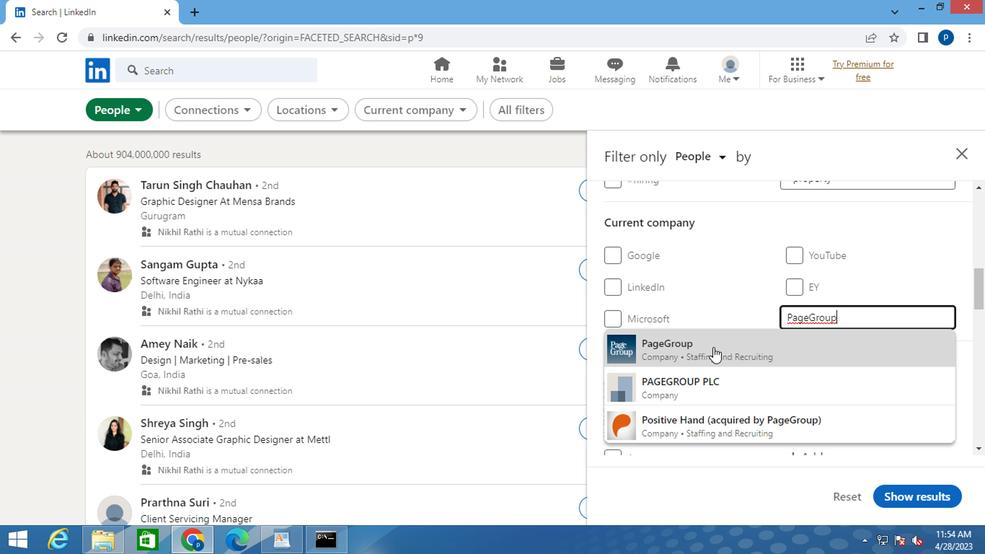 
Action: Mouse moved to (709, 347)
Screenshot: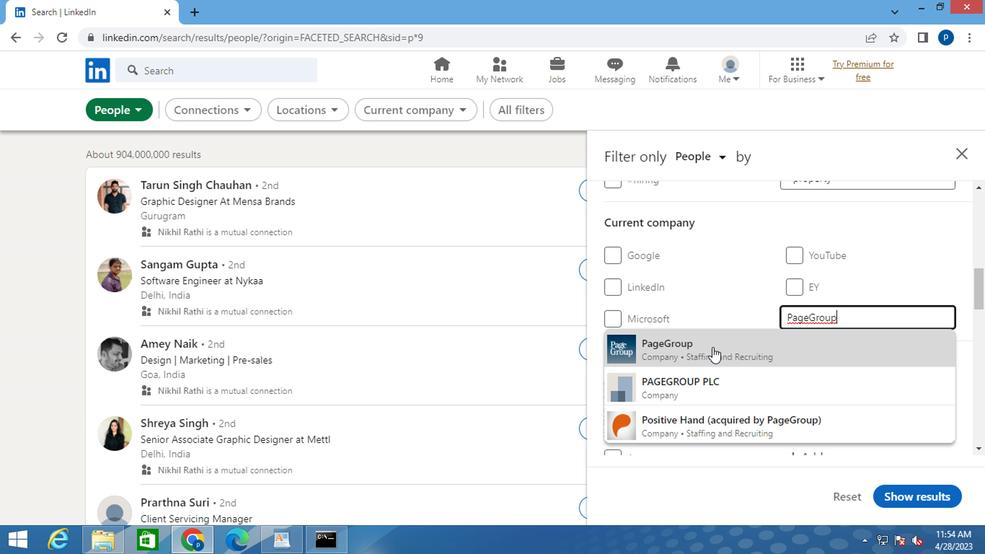 
Action: Mouse scrolled (709, 346) with delta (0, 0)
Screenshot: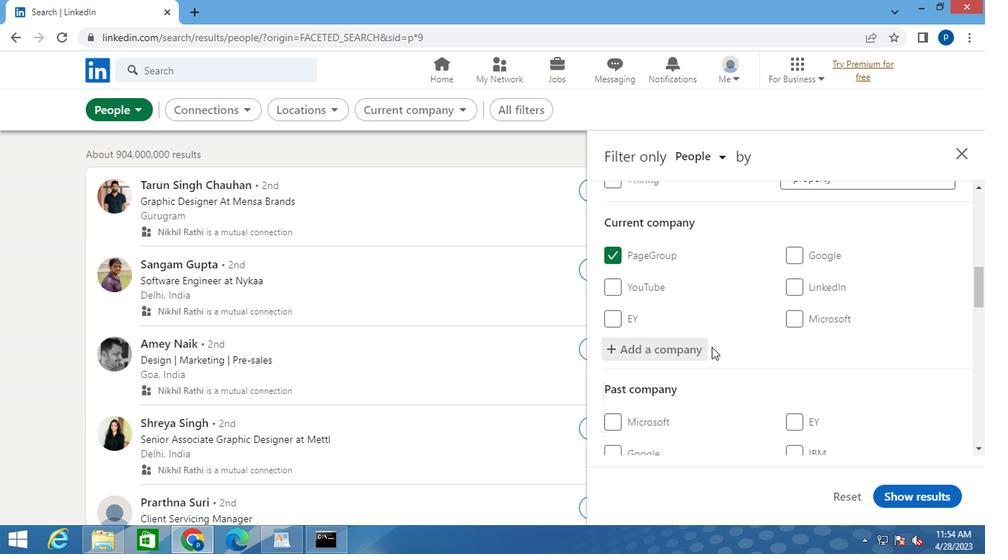 
Action: Mouse scrolled (709, 346) with delta (0, 0)
Screenshot: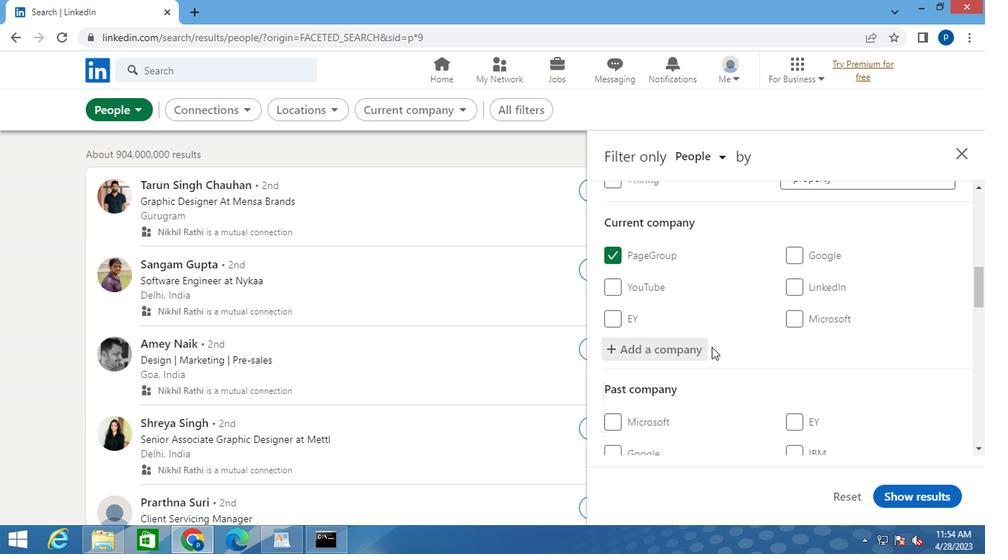 
Action: Mouse scrolled (709, 346) with delta (0, 0)
Screenshot: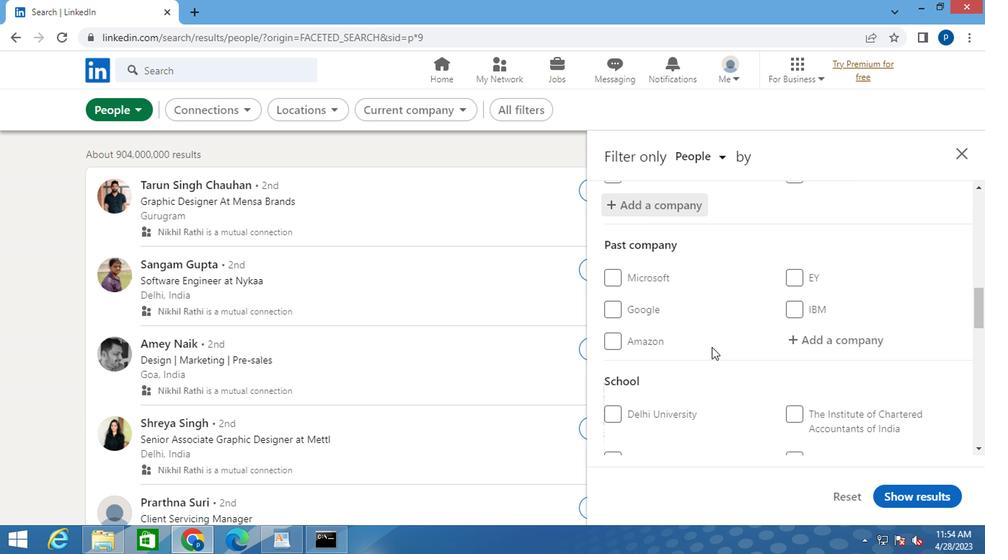 
Action: Mouse scrolled (709, 346) with delta (0, 0)
Screenshot: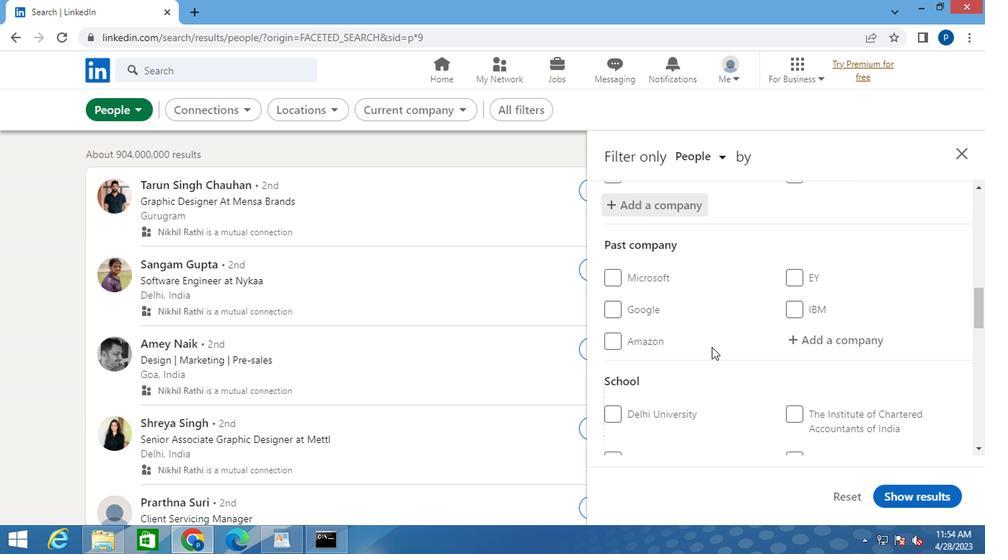 
Action: Mouse moved to (739, 348)
Screenshot: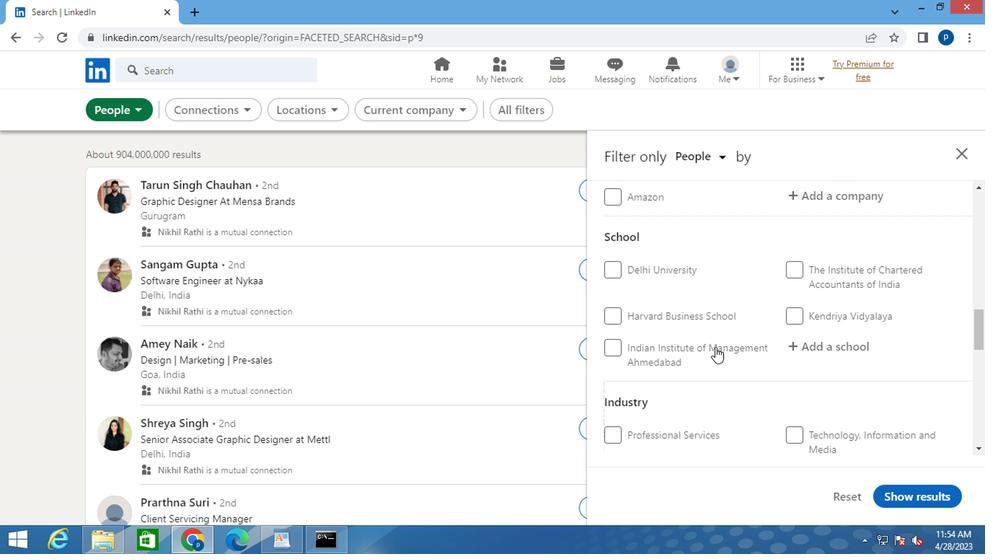 
Action: Mouse scrolled (739, 347) with delta (0, -1)
Screenshot: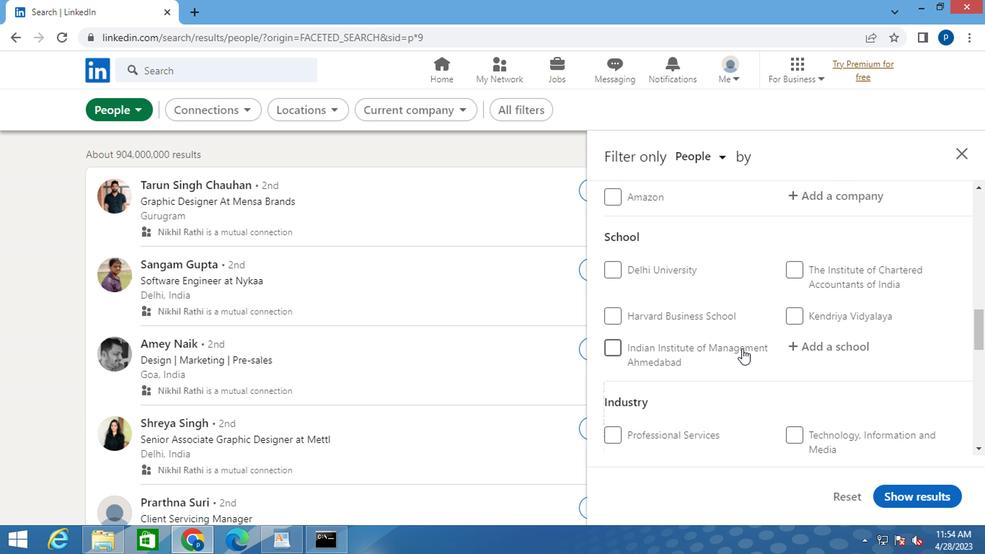 
Action: Mouse scrolled (739, 347) with delta (0, -1)
Screenshot: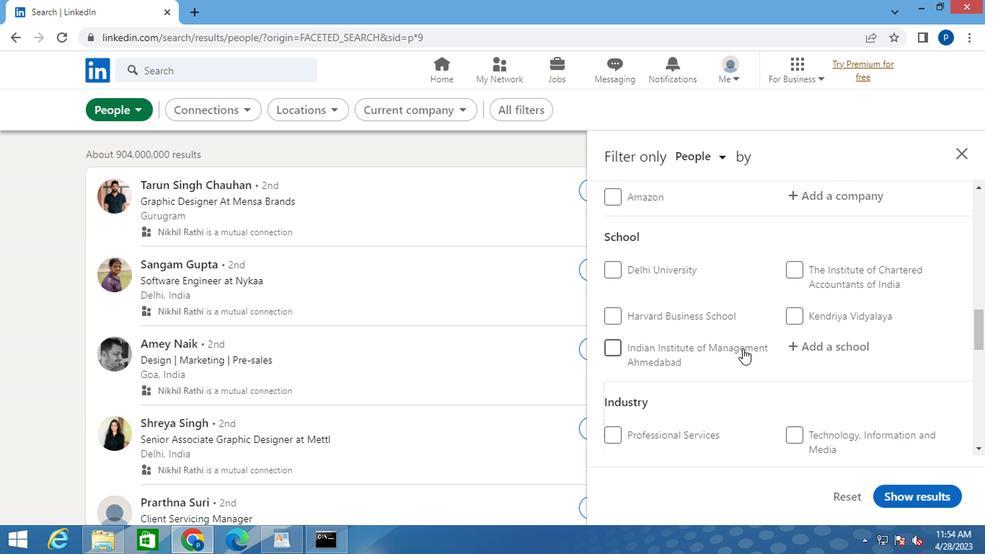
Action: Mouse moved to (803, 315)
Screenshot: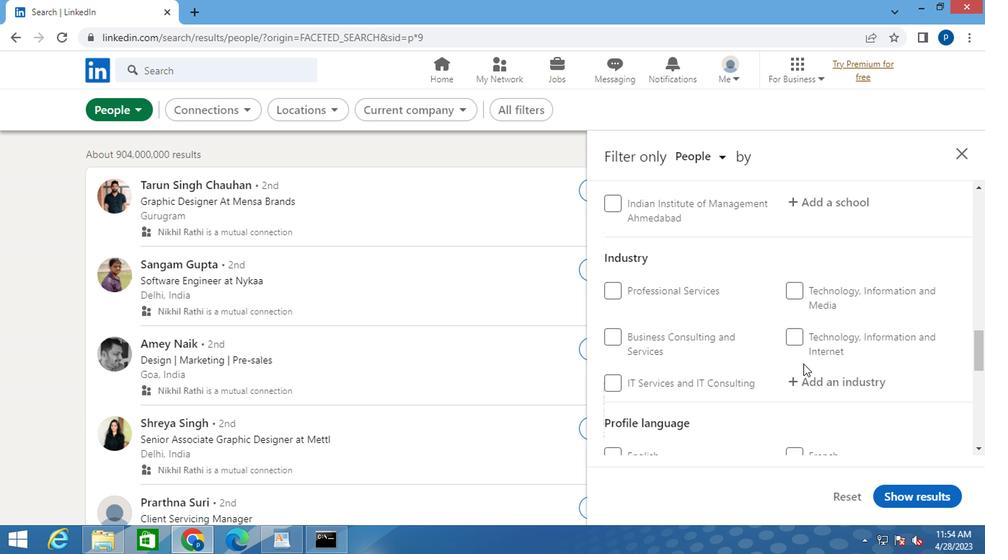 
Action: Mouse scrolled (803, 316) with delta (0, 0)
Screenshot: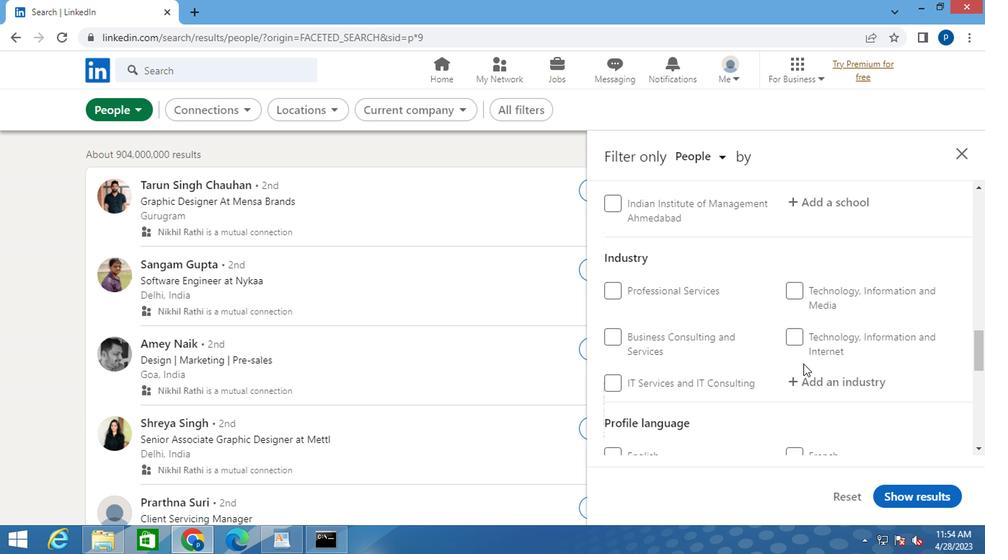 
Action: Mouse scrolled (803, 316) with delta (0, 0)
Screenshot: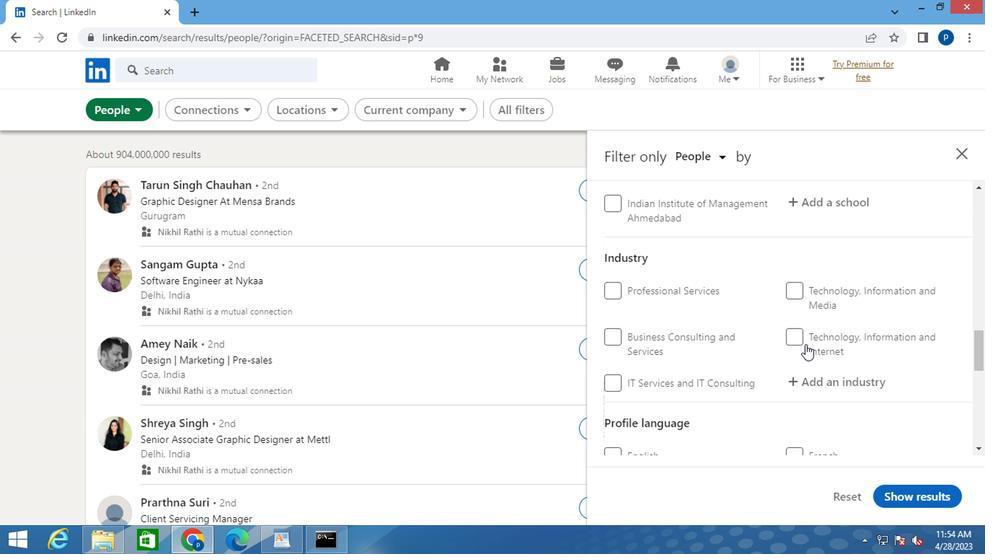 
Action: Mouse moved to (812, 341)
Screenshot: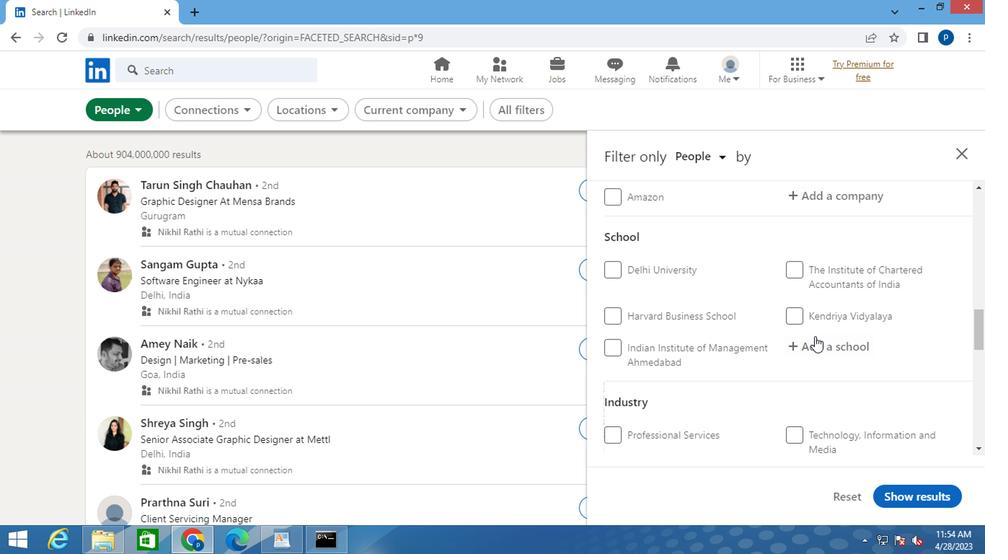 
Action: Mouse pressed left at (812, 341)
Screenshot: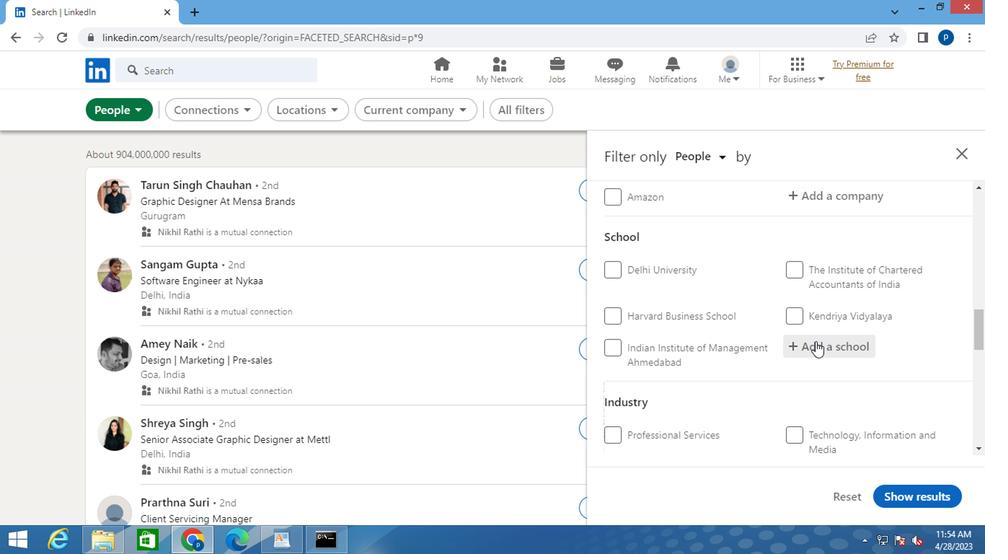 
Action: Mouse moved to (810, 341)
Screenshot: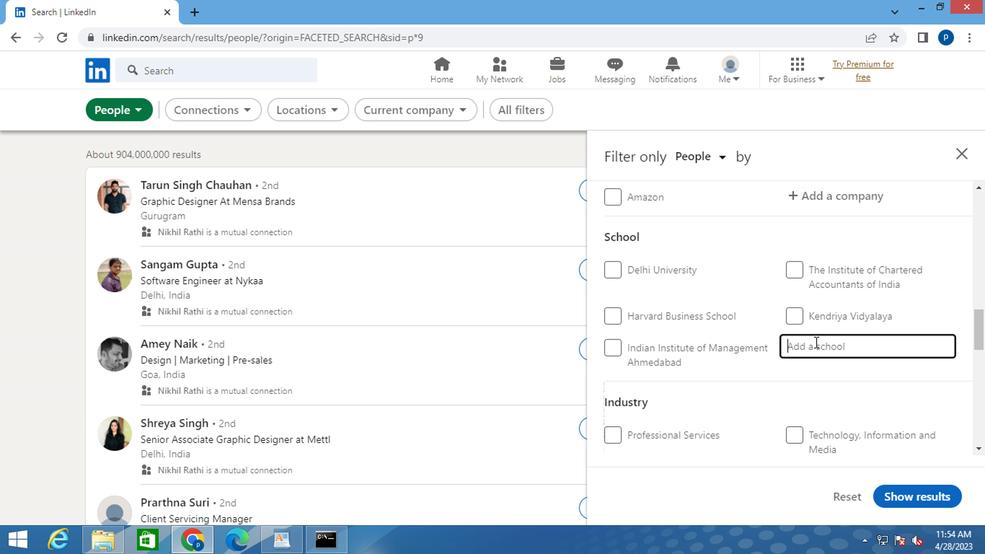 
Action: Mouse pressed left at (810, 341)
Screenshot: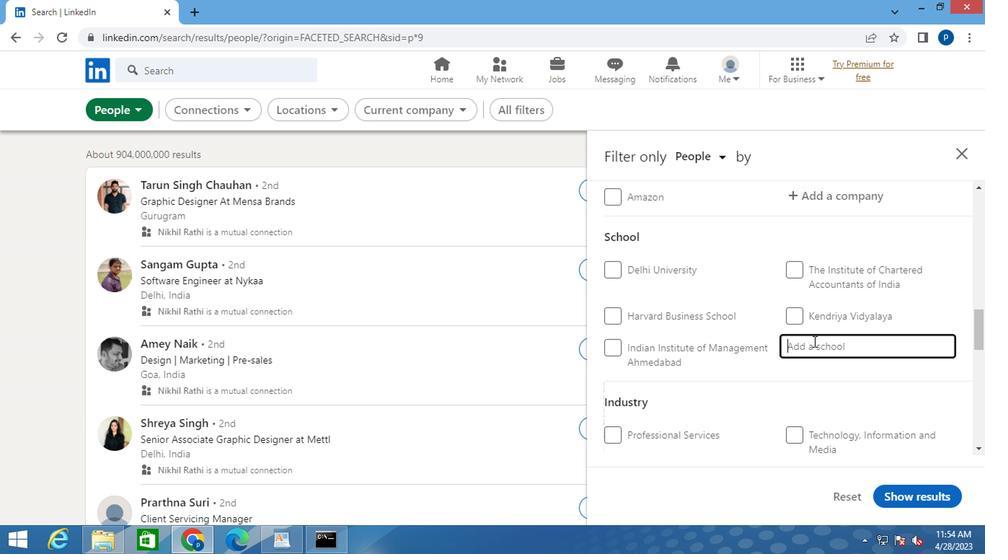 
Action: Key pressed <Key.caps_lock>KIIT<Key.space>S<Key.caps_lock>CHOOL<Key.space>OF<Key.space><Key.caps_lock>M<Key.caps_lock>ANAG
Screenshot: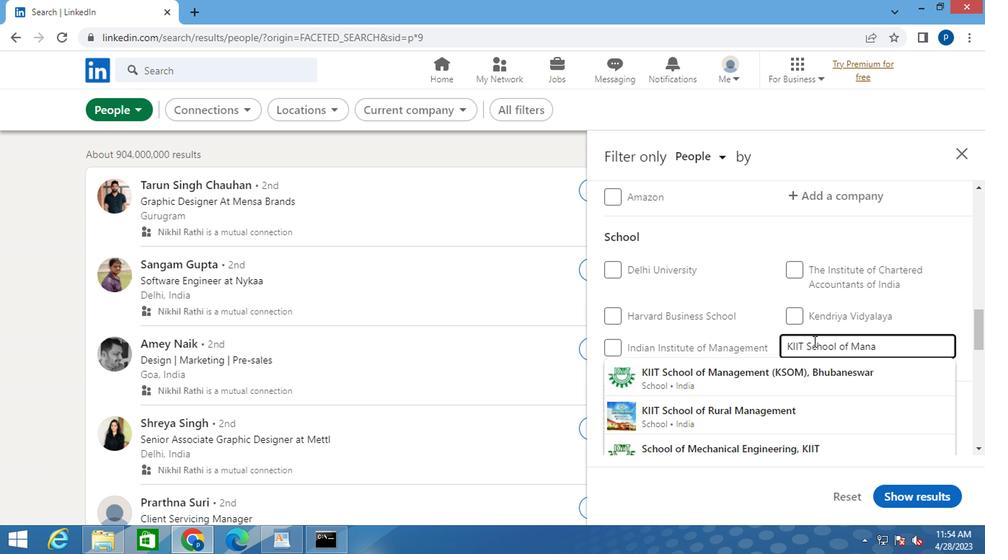 
Action: Mouse moved to (787, 375)
Screenshot: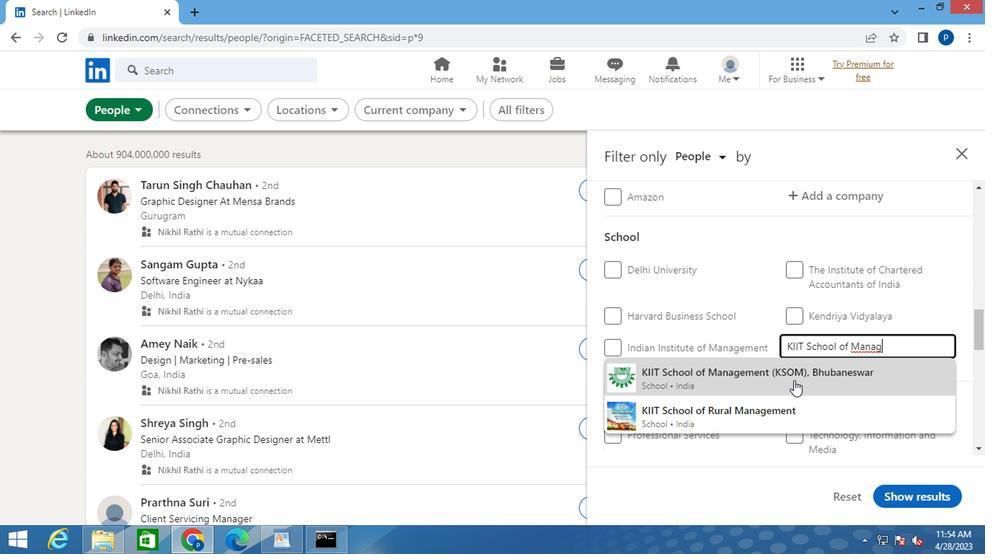 
Action: Mouse pressed left at (787, 375)
Screenshot: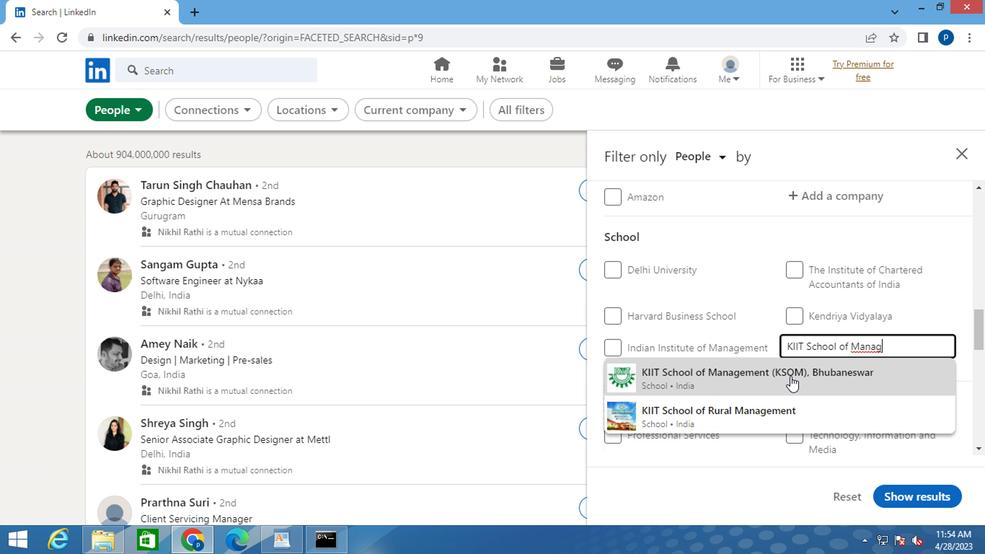 
Action: Mouse moved to (741, 353)
Screenshot: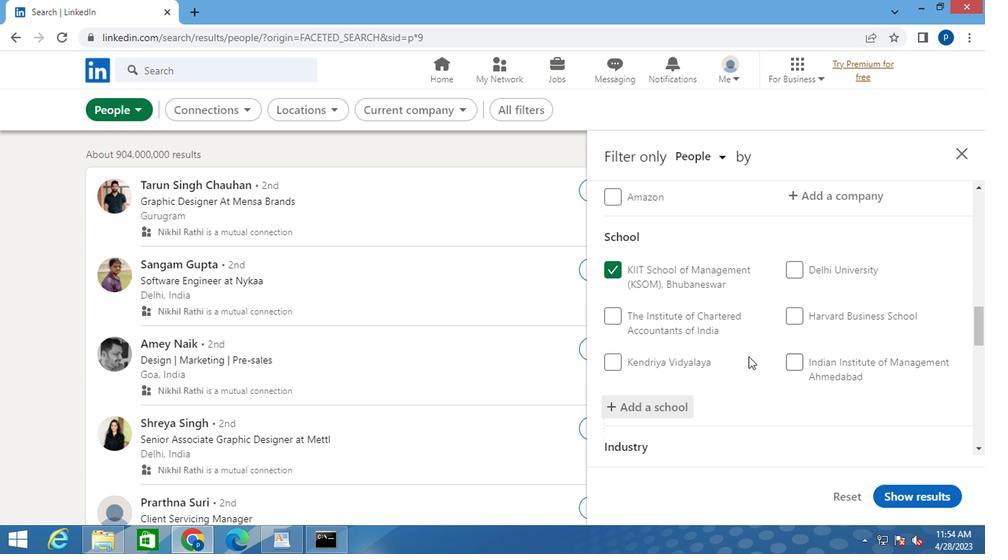 
Action: Mouse scrolled (741, 352) with delta (0, 0)
Screenshot: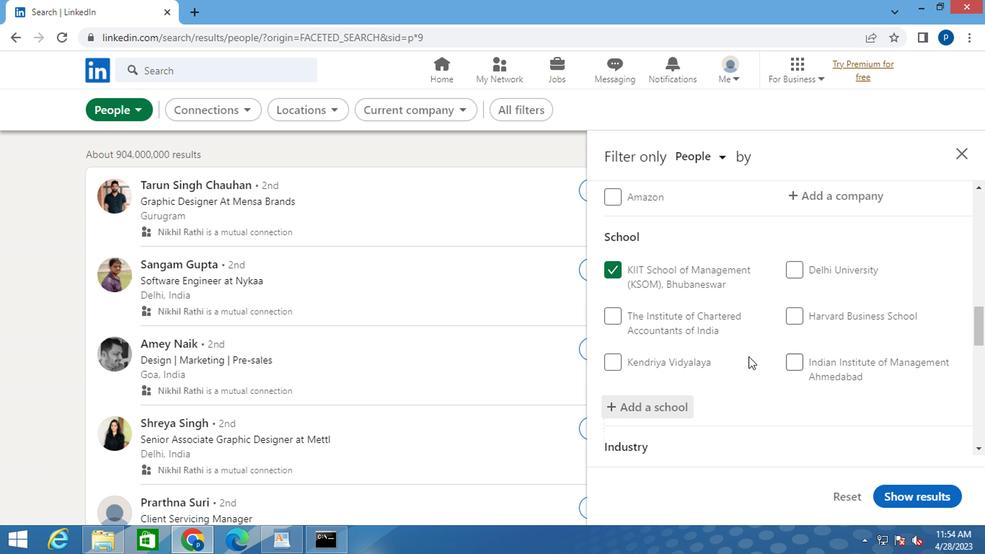 
Action: Mouse scrolled (741, 352) with delta (0, 0)
Screenshot: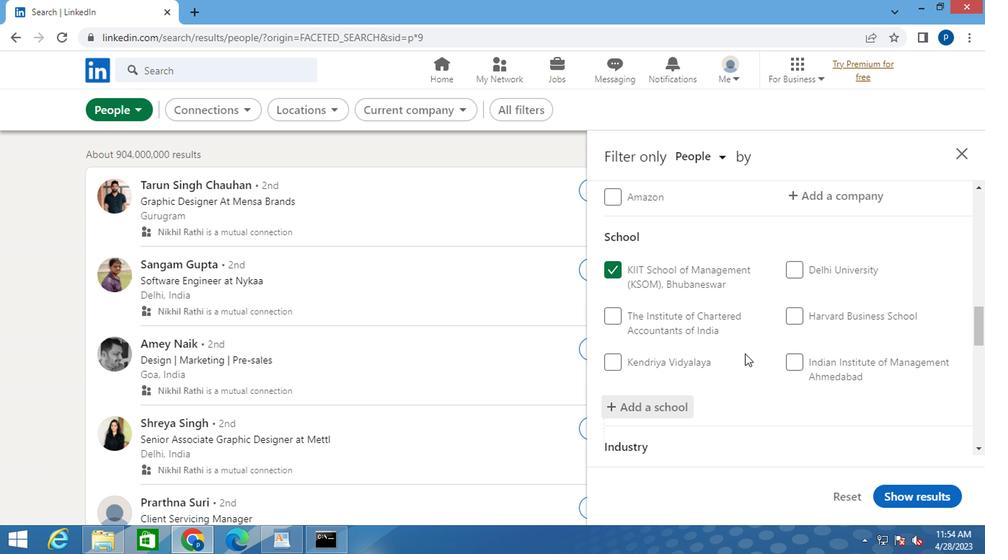 
Action: Mouse moved to (739, 351)
Screenshot: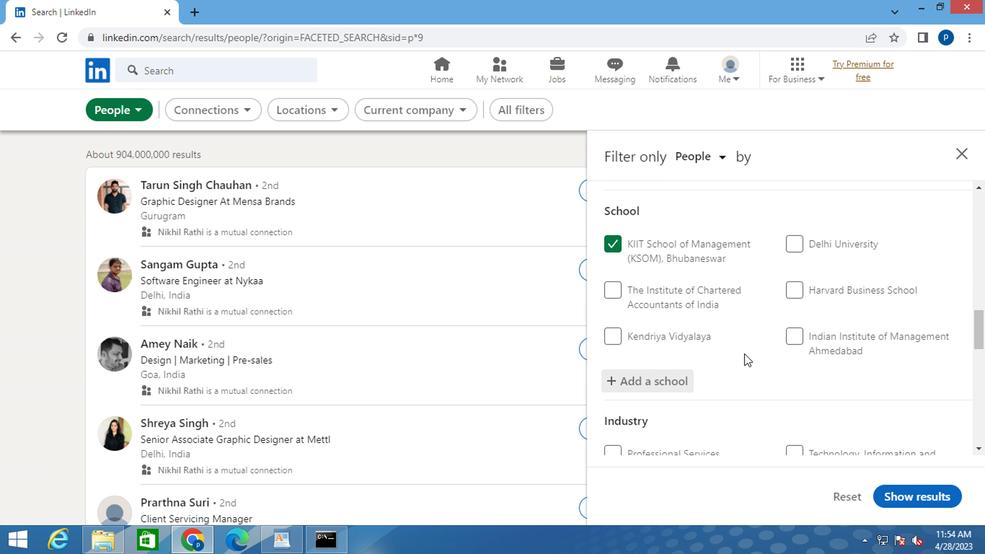 
Action: Mouse scrolled (739, 350) with delta (0, 0)
Screenshot: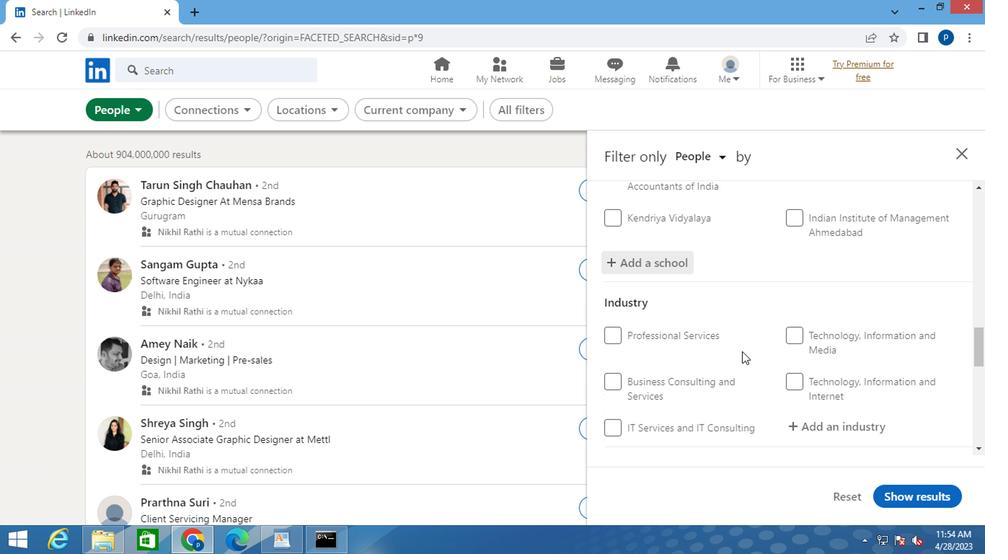 
Action: Mouse moved to (822, 350)
Screenshot: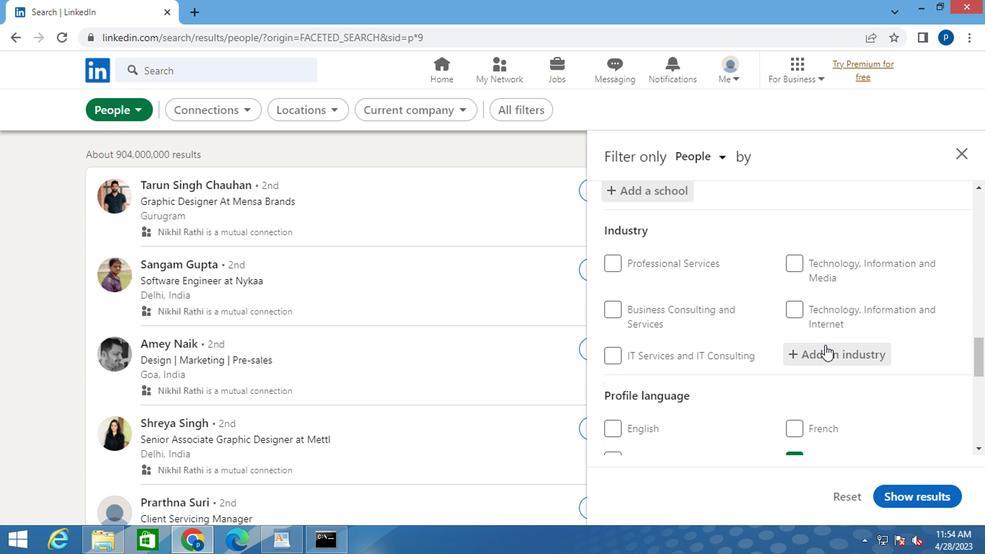 
Action: Mouse pressed left at (822, 350)
Screenshot: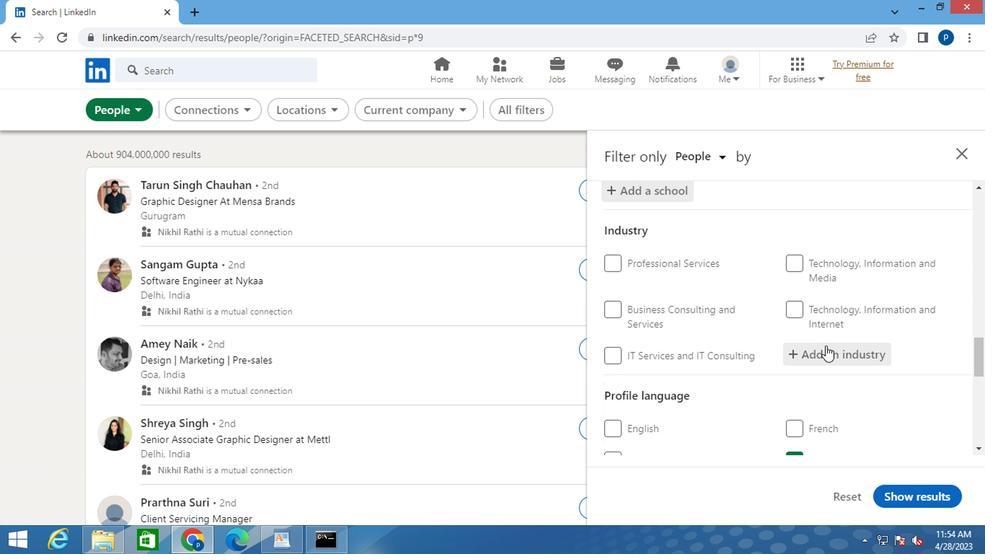 
Action: Mouse pressed left at (822, 350)
Screenshot: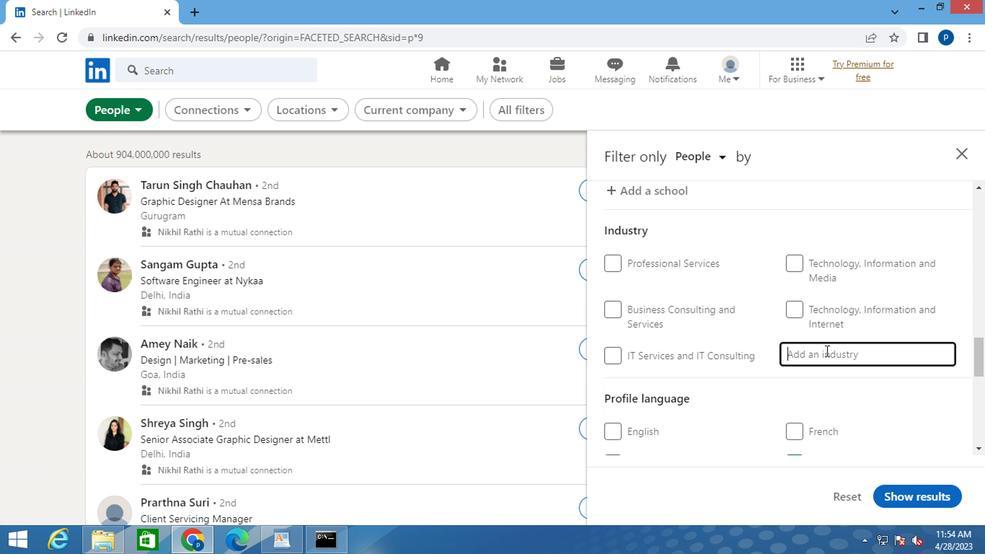 
Action: Key pressed <Key.caps_lock>L<Key.caps_lock>OAN<Key.space><Key.caps_lock>B<Key.caps_lock>
Screenshot: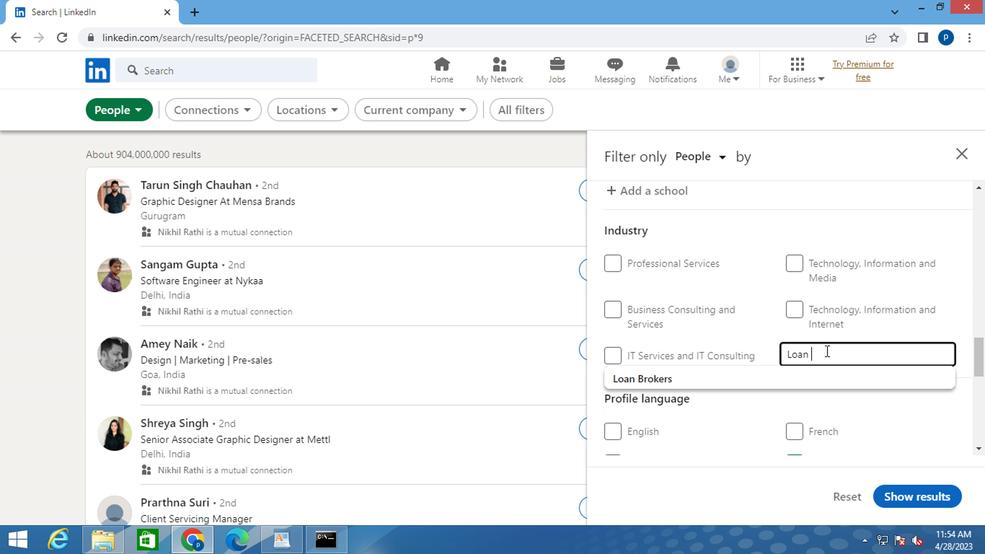 
Action: Mouse moved to (721, 377)
Screenshot: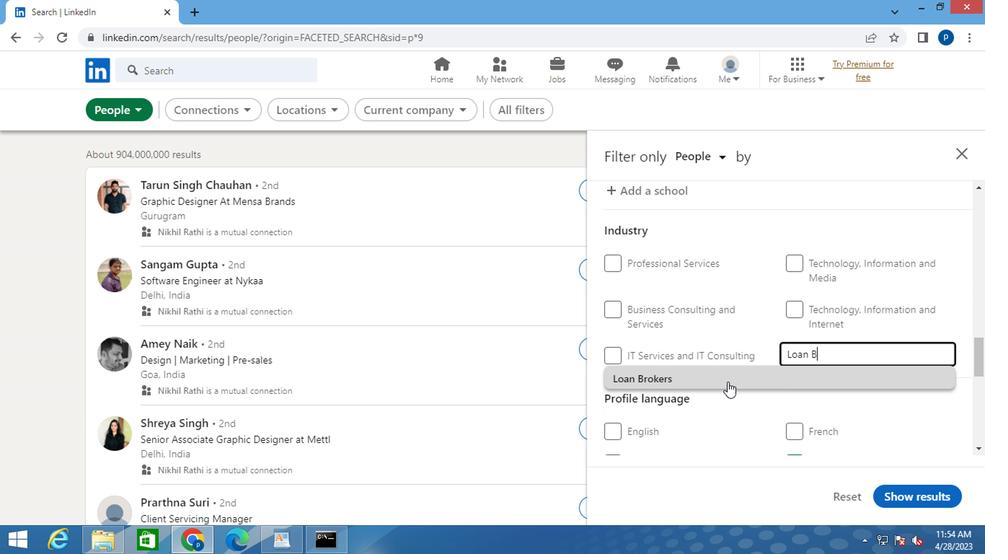 
Action: Mouse pressed left at (721, 377)
Screenshot: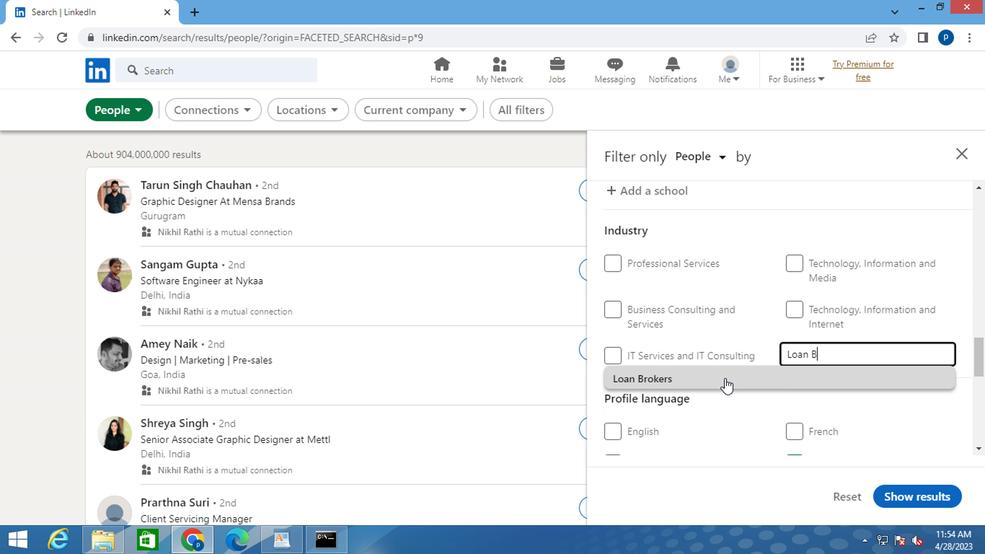 
Action: Mouse moved to (711, 368)
Screenshot: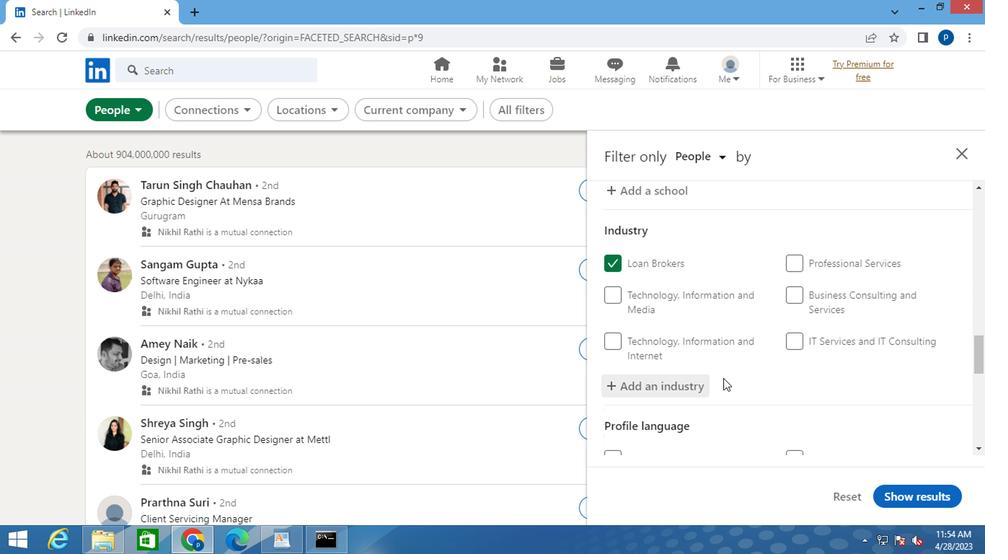 
Action: Mouse scrolled (711, 367) with delta (0, -1)
Screenshot: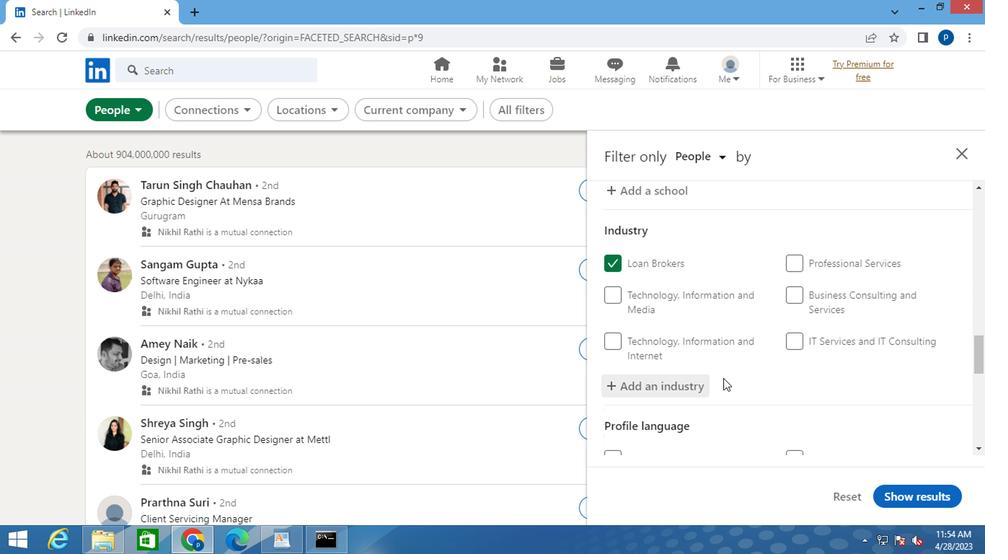 
Action: Mouse scrolled (711, 367) with delta (0, -1)
Screenshot: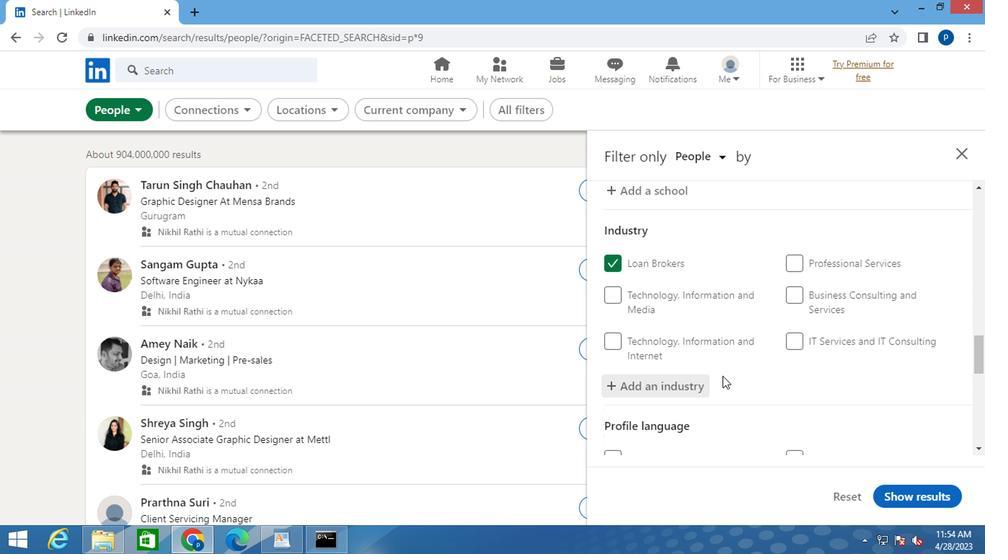 
Action: Mouse scrolled (711, 367) with delta (0, -1)
Screenshot: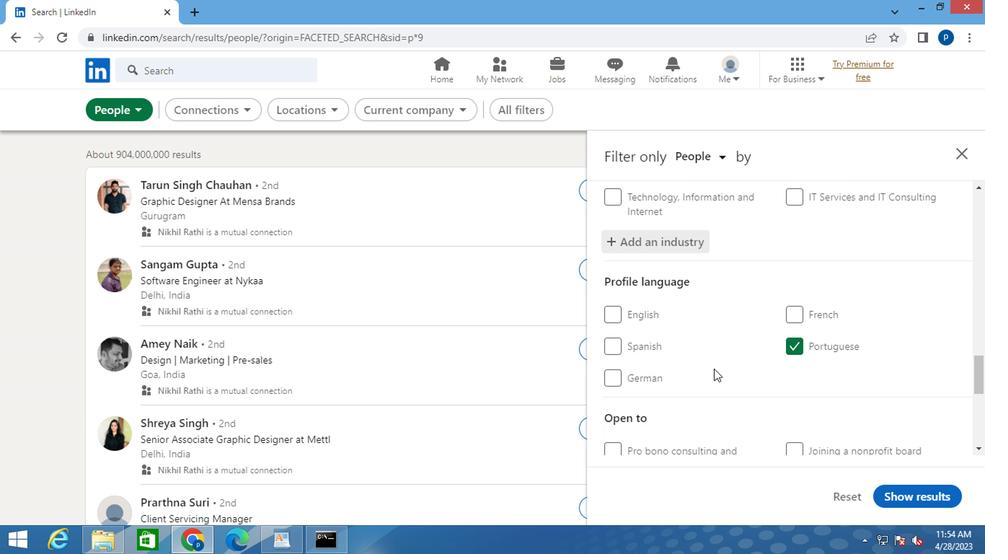 
Action: Mouse moved to (714, 365)
Screenshot: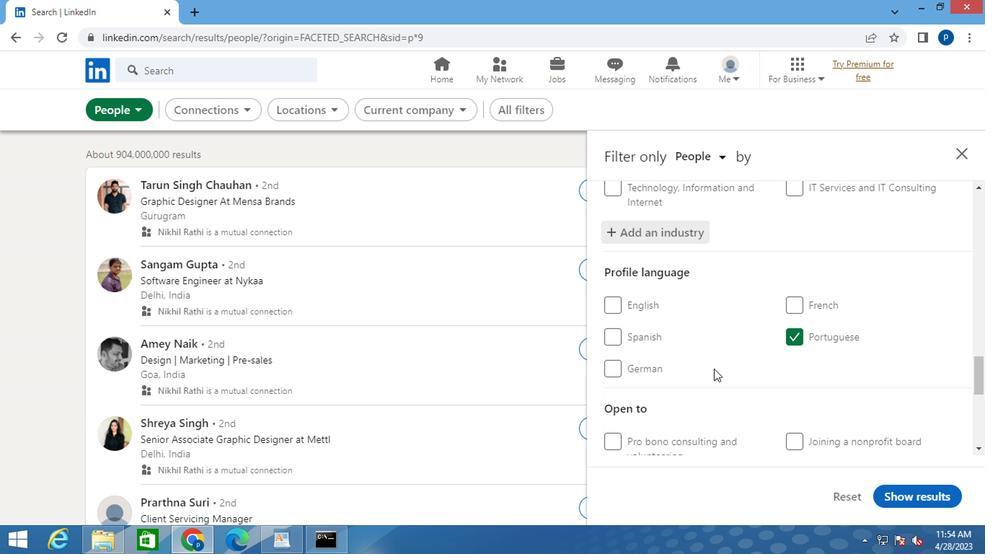 
Action: Mouse scrolled (714, 365) with delta (0, 0)
Screenshot: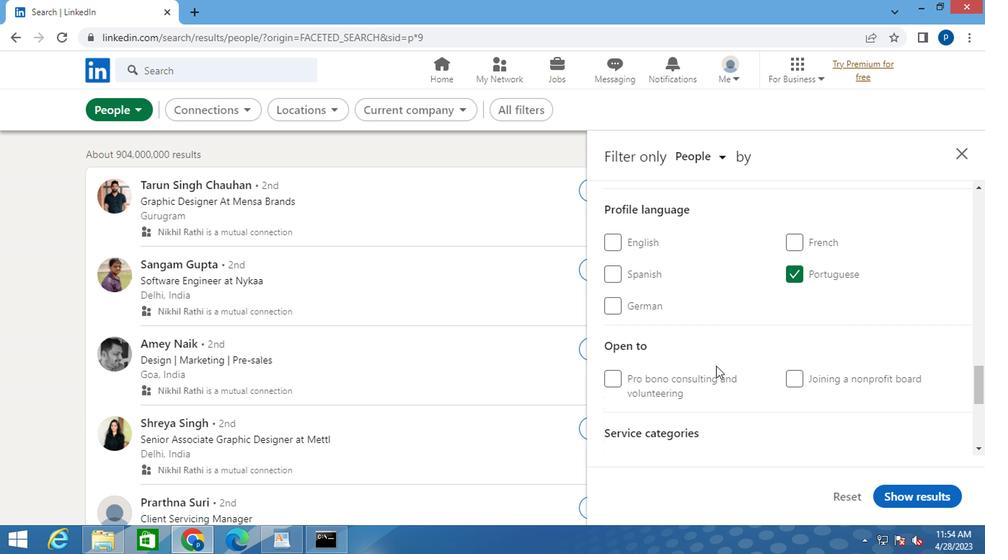 
Action: Mouse scrolled (714, 365) with delta (0, 0)
Screenshot: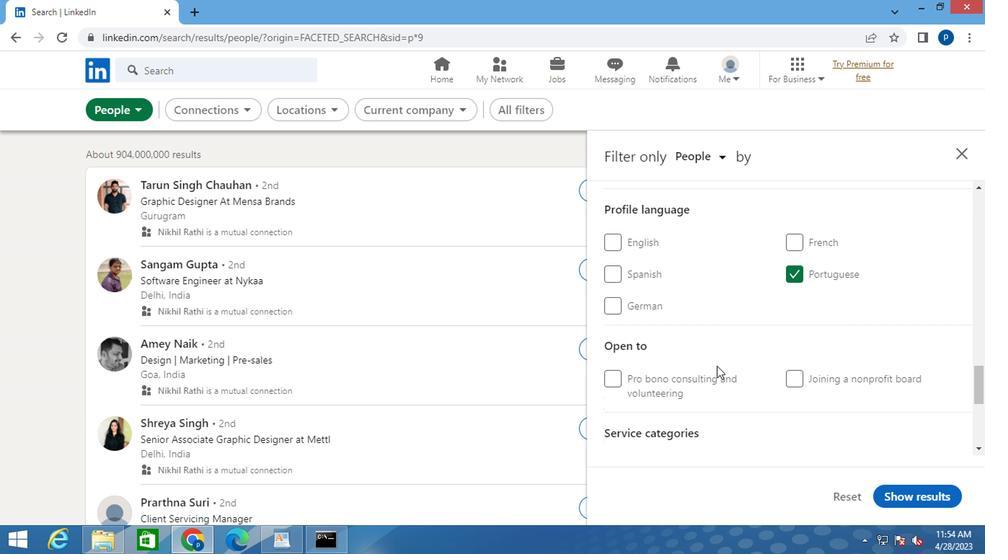 
Action: Mouse moved to (795, 385)
Screenshot: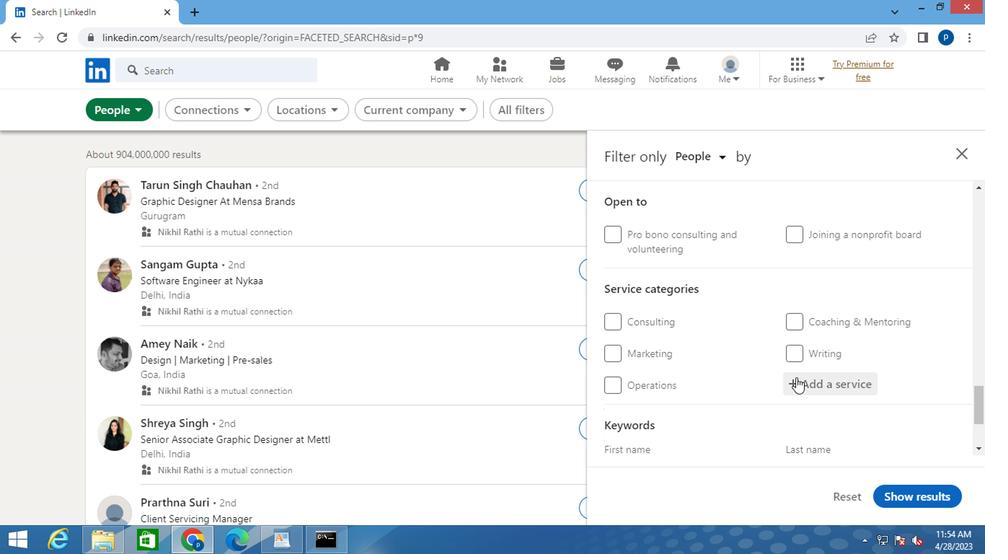 
Action: Mouse pressed left at (795, 385)
Screenshot: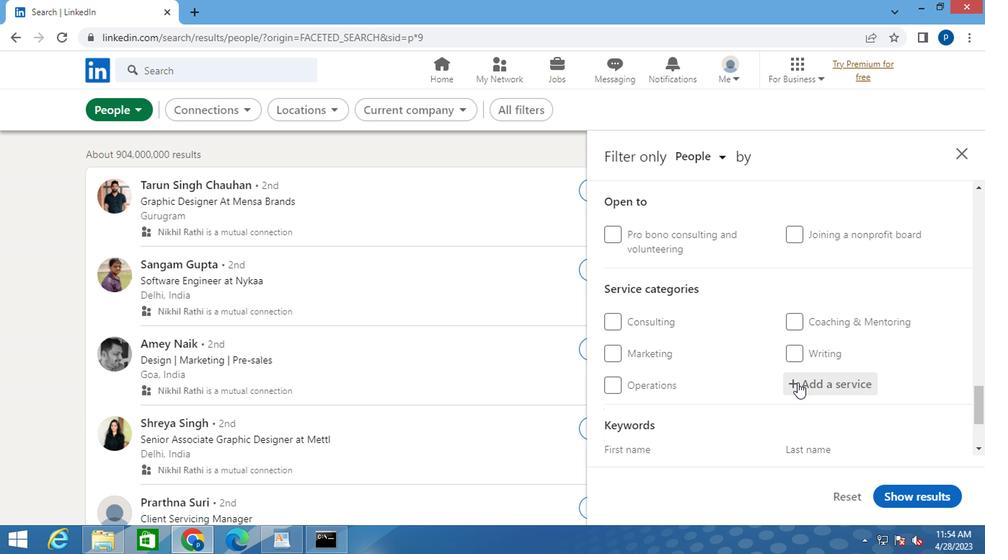 
Action: Mouse moved to (796, 385)
Screenshot: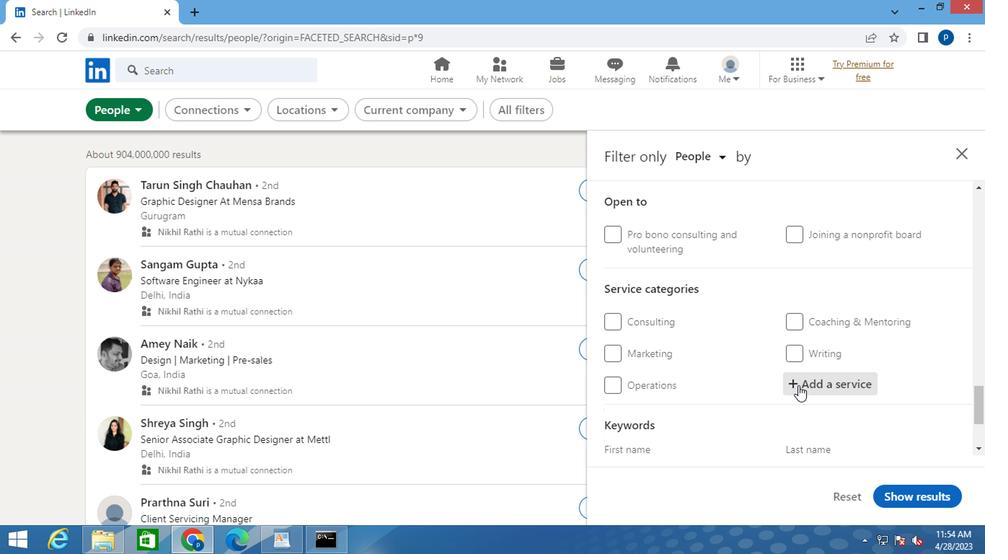
Action: Mouse pressed left at (796, 385)
Screenshot: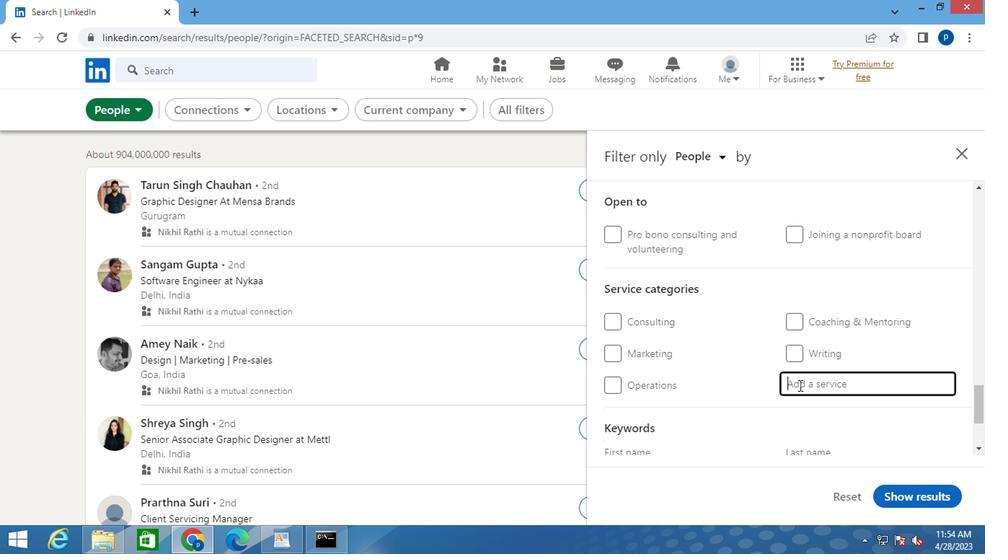 
Action: Key pressed <Key.caps_lock>C<Key.caps_lock>YBER
Screenshot: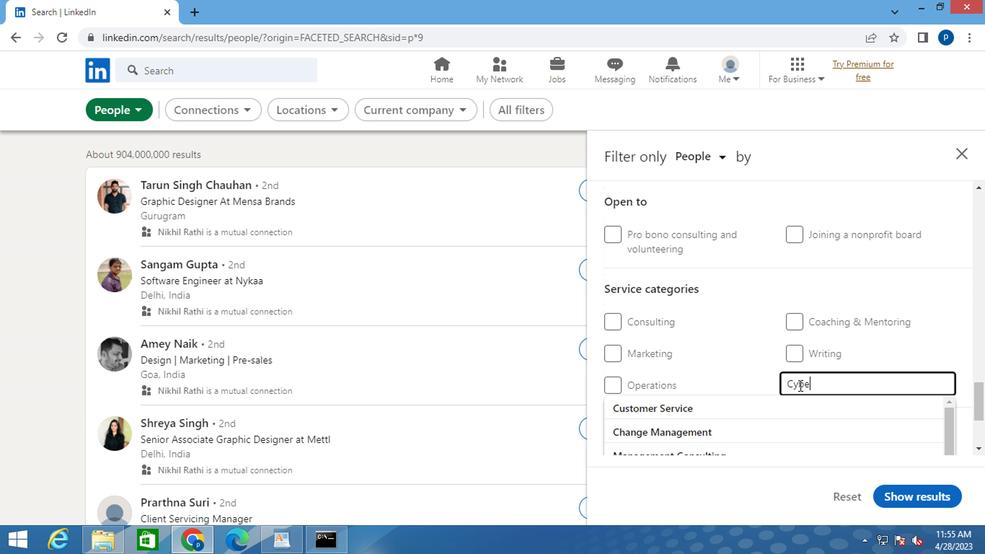 
Action: Mouse moved to (708, 408)
Screenshot: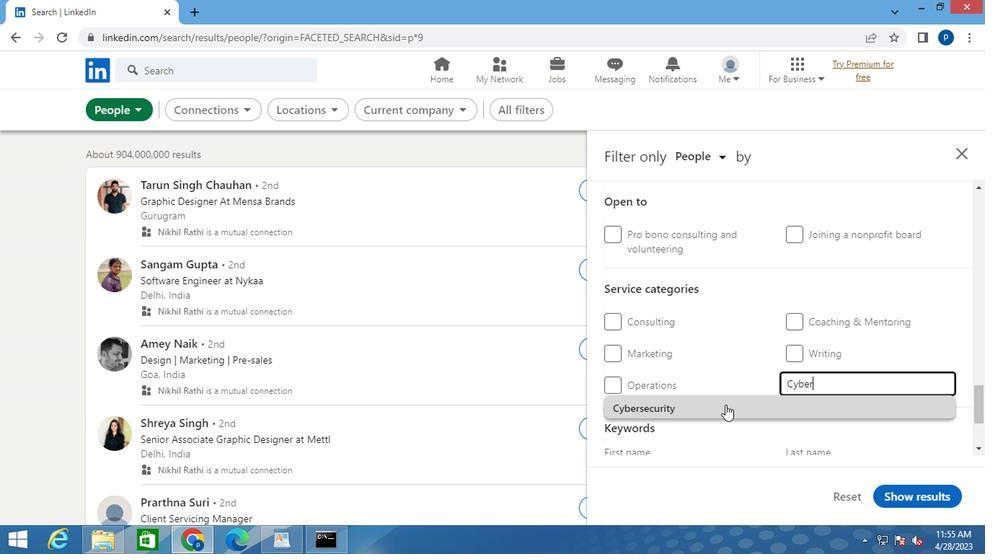 
Action: Mouse pressed left at (708, 408)
Screenshot: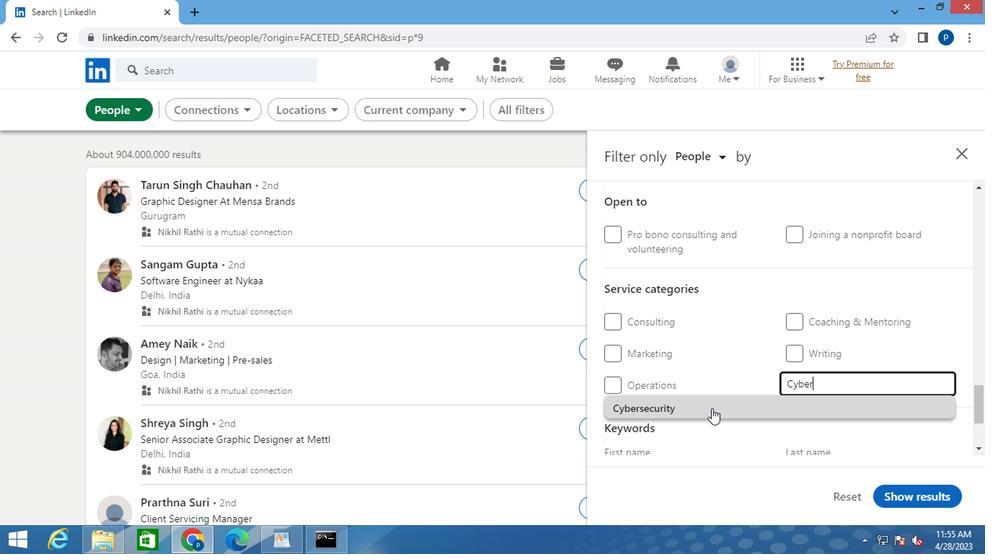 
Action: Mouse moved to (704, 381)
Screenshot: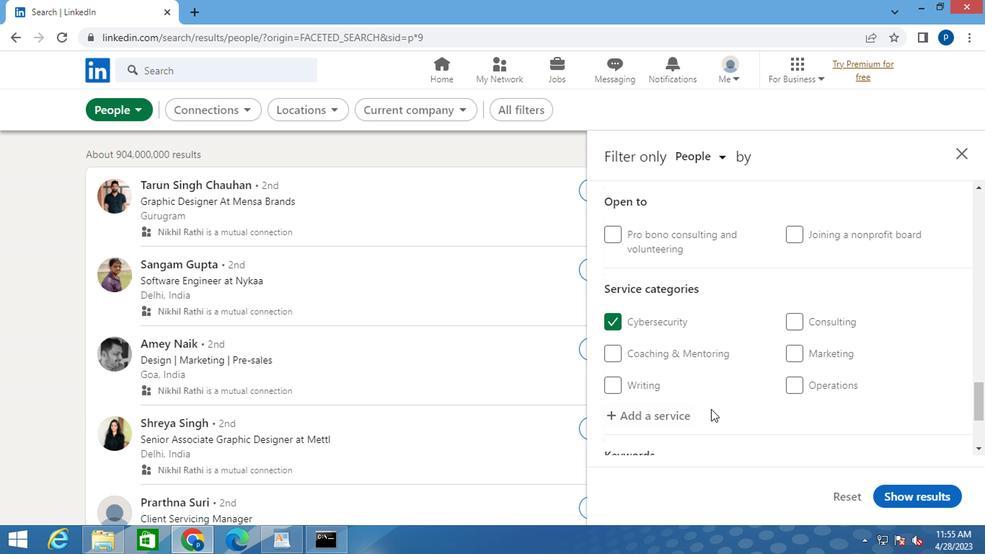 
Action: Mouse scrolled (704, 381) with delta (0, 0)
Screenshot: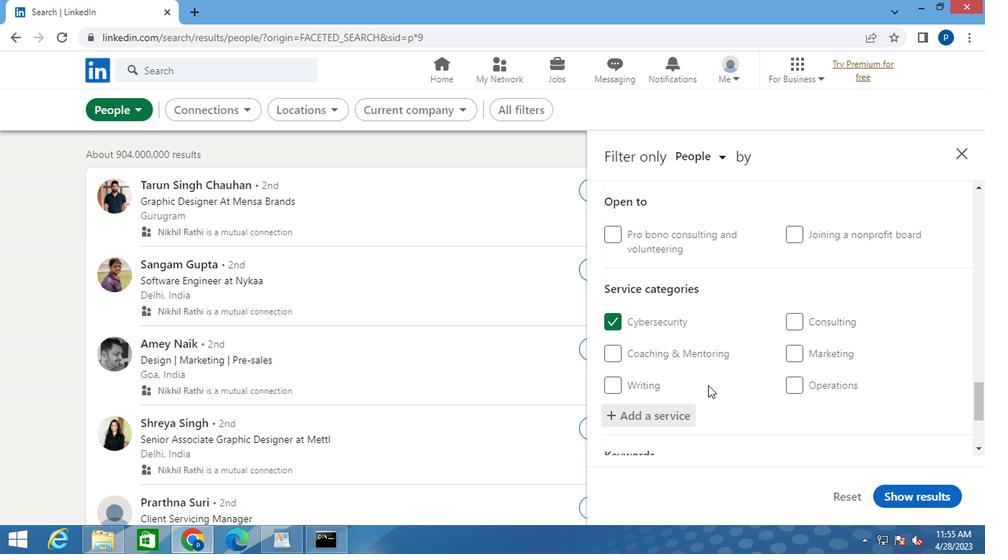 
Action: Mouse scrolled (704, 381) with delta (0, 0)
Screenshot: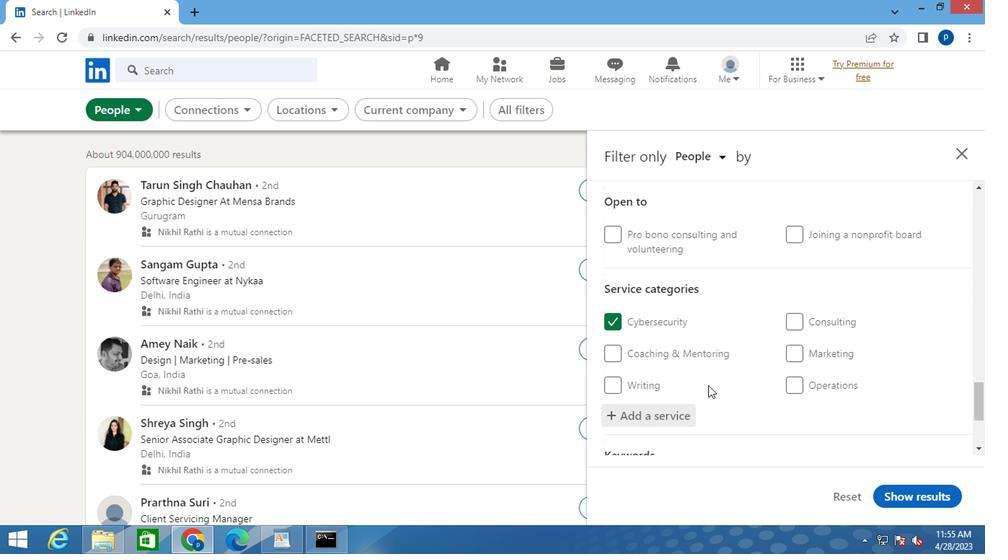 
Action: Mouse moved to (691, 352)
Screenshot: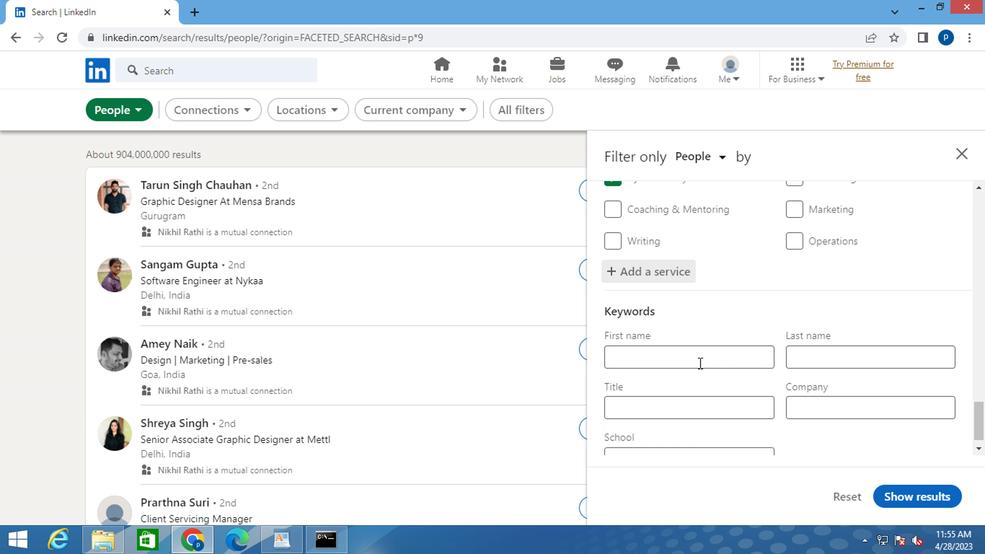 
Action: Mouse scrolled (691, 352) with delta (0, 0)
Screenshot: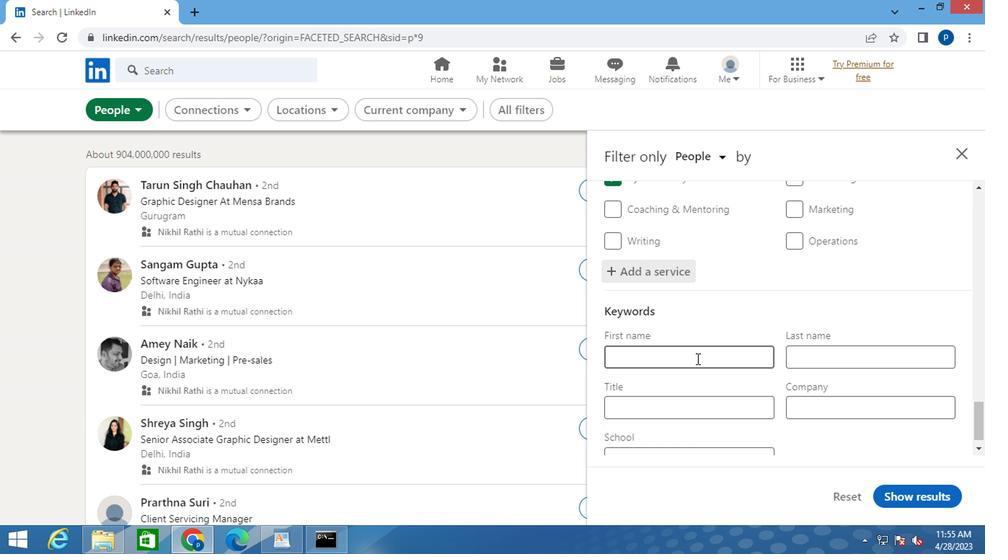
Action: Mouse moved to (653, 384)
Screenshot: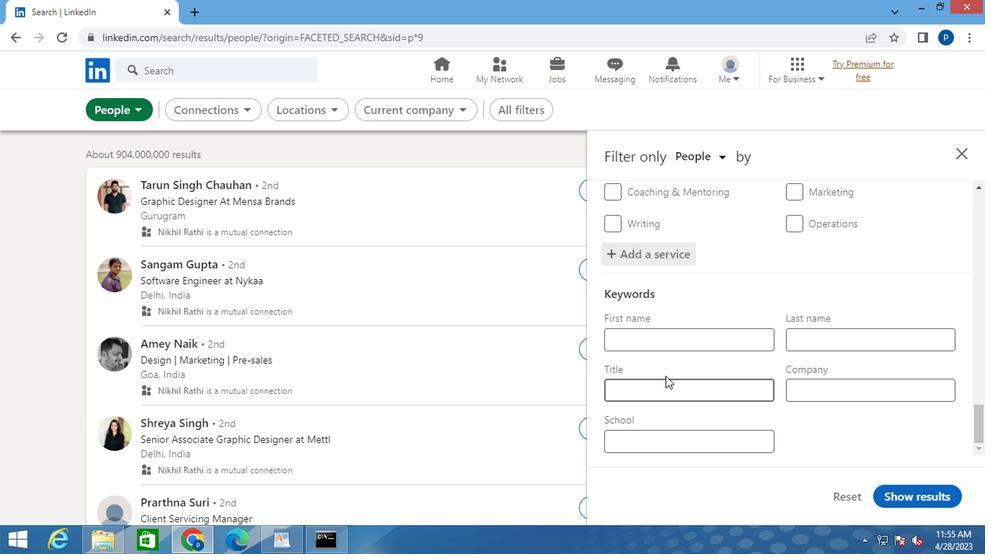 
Action: Mouse pressed left at (653, 384)
Screenshot: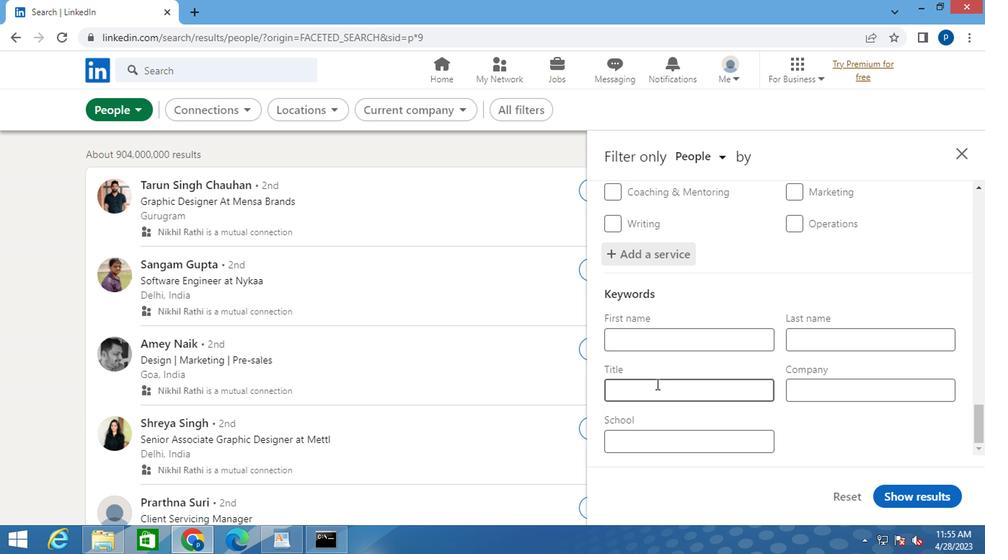 
Action: Key pressed <Key.caps_lock>L<Key.caps_lock>OCKSMITH<Key.space>
Screenshot: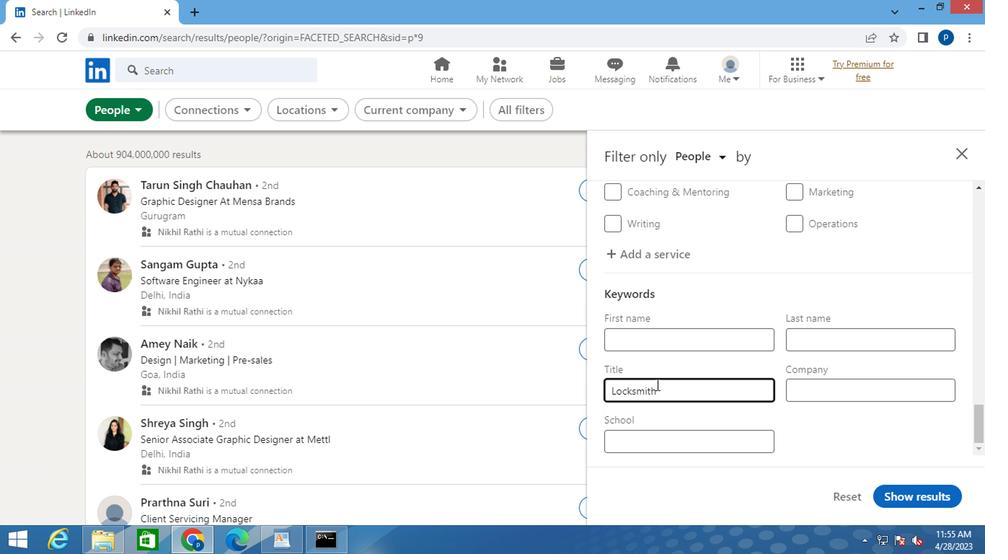 
Action: Mouse moved to (898, 491)
Screenshot: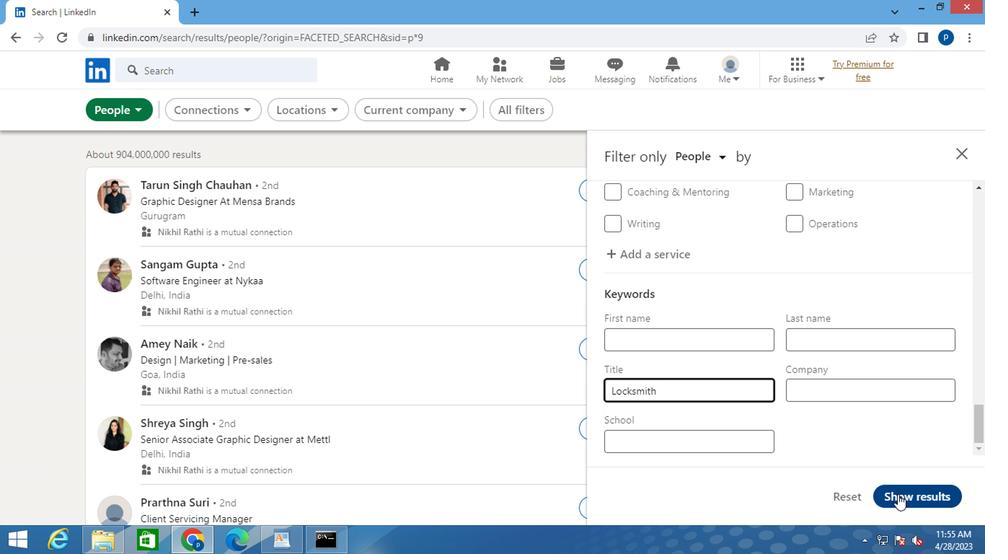 
Action: Mouse pressed left at (898, 491)
Screenshot: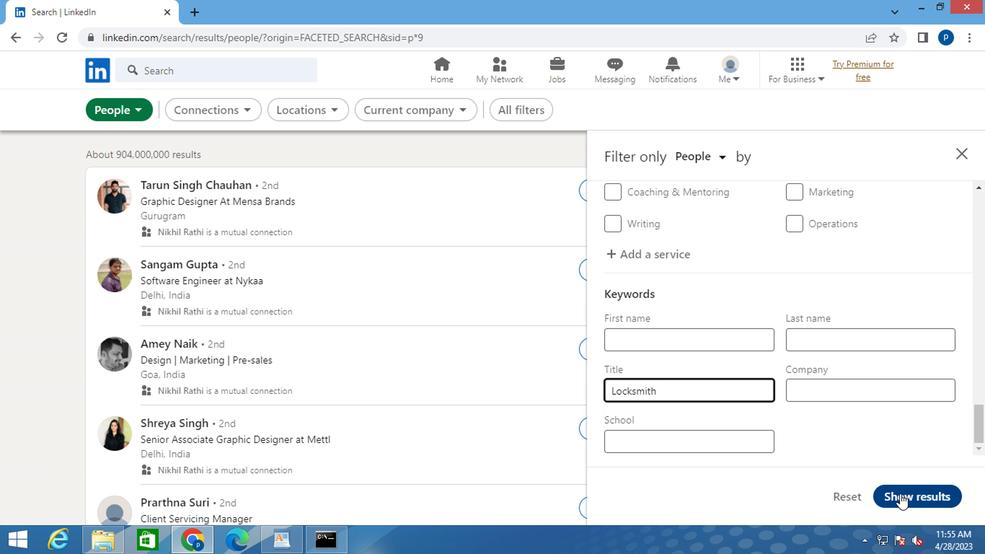 
